Task: Create a due date automation trigger when advanced on, on the monday after a card is due add fields without custom field "Resume" set to a date less than 1 working days from now at 11:00 AM.
Action: Mouse moved to (1058, 87)
Screenshot: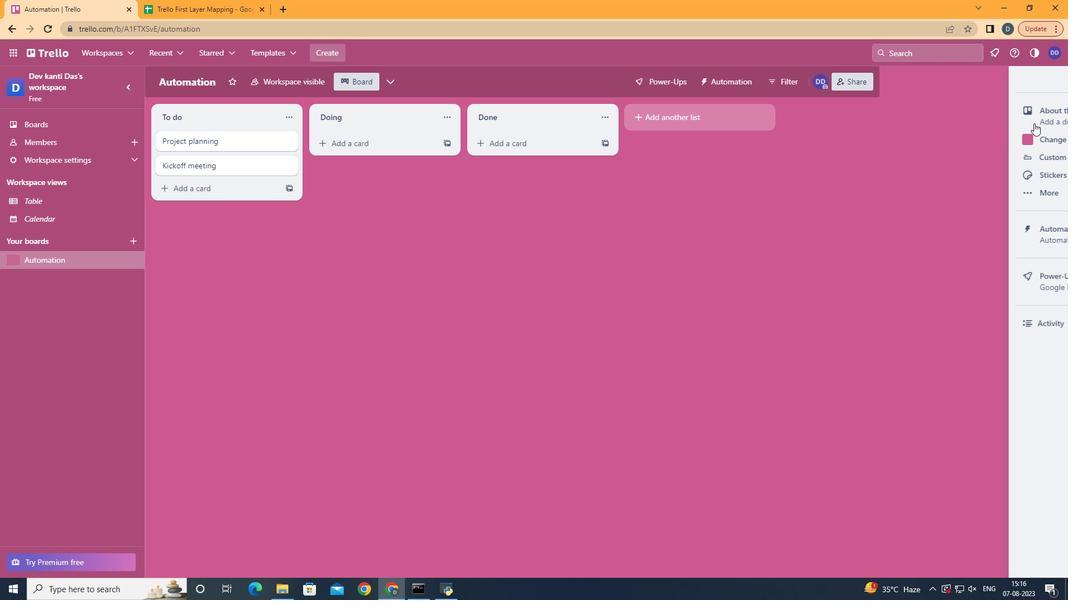 
Action: Mouse pressed left at (1058, 87)
Screenshot: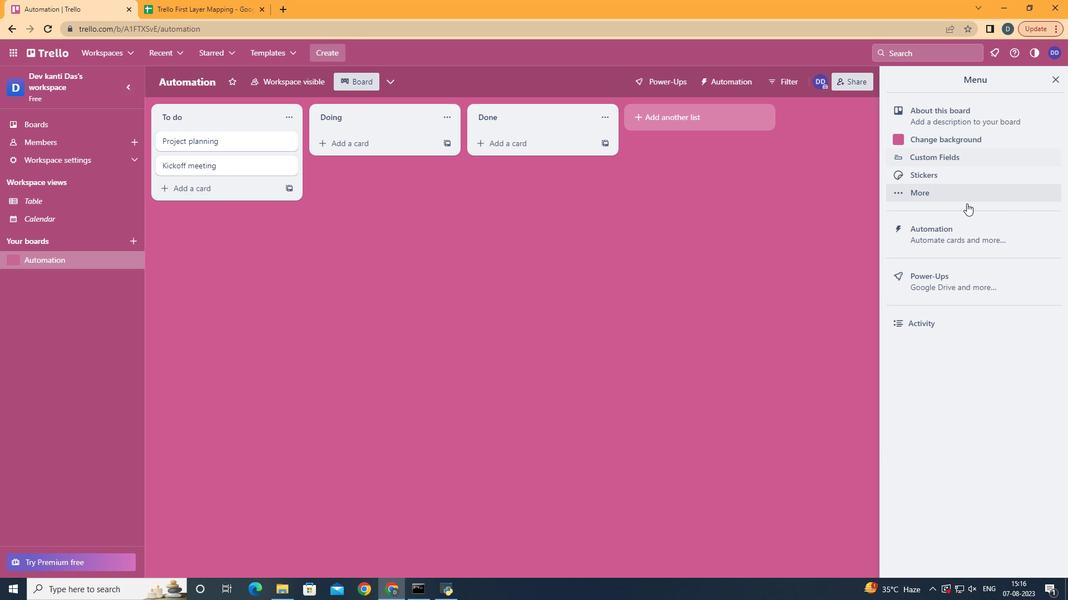 
Action: Mouse moved to (948, 232)
Screenshot: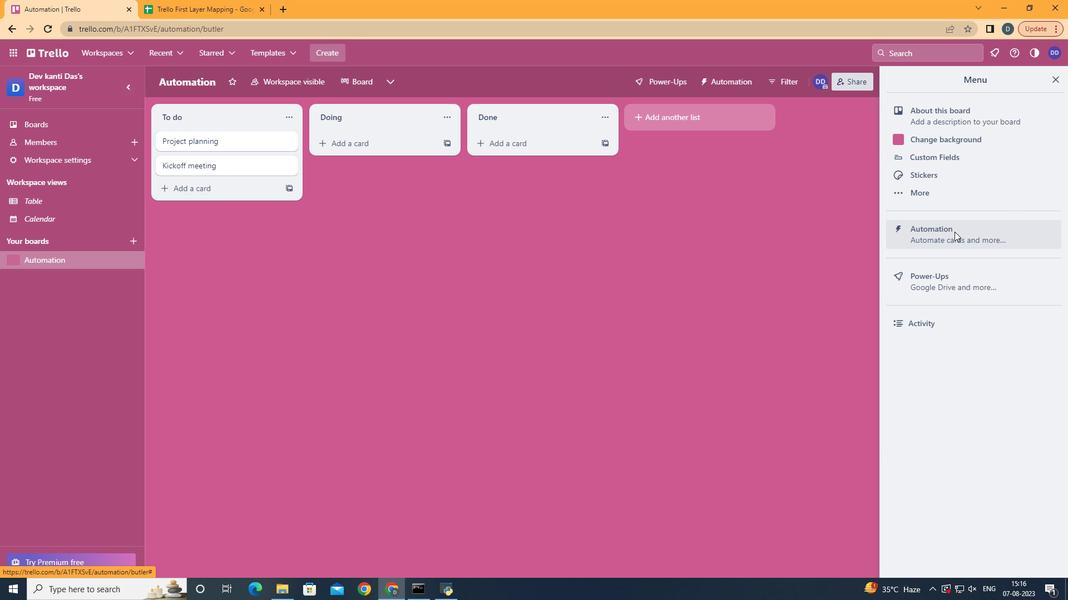 
Action: Mouse pressed left at (948, 232)
Screenshot: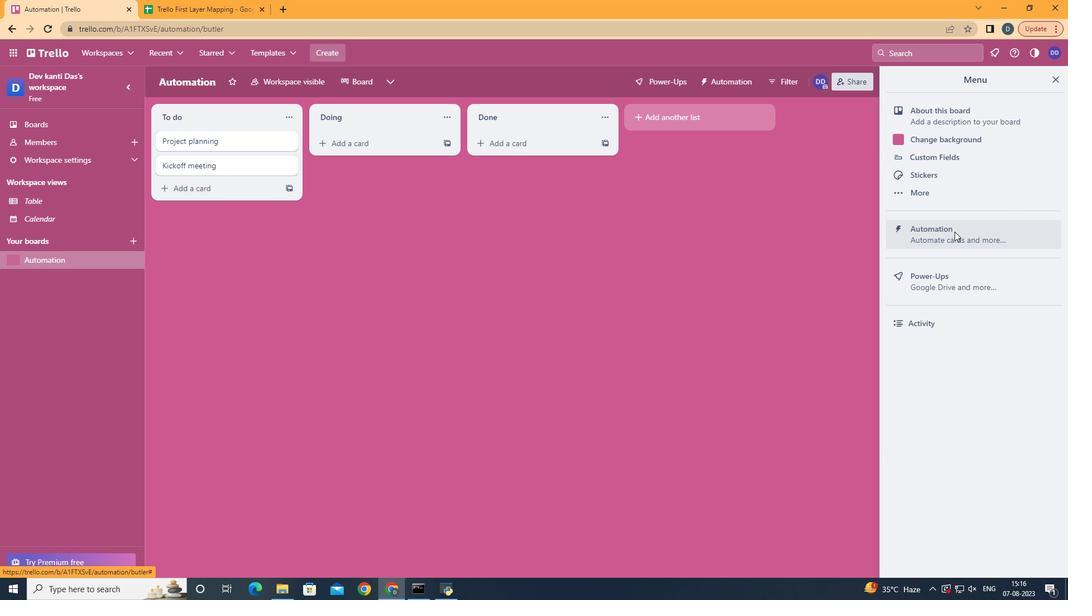 
Action: Mouse moved to (223, 221)
Screenshot: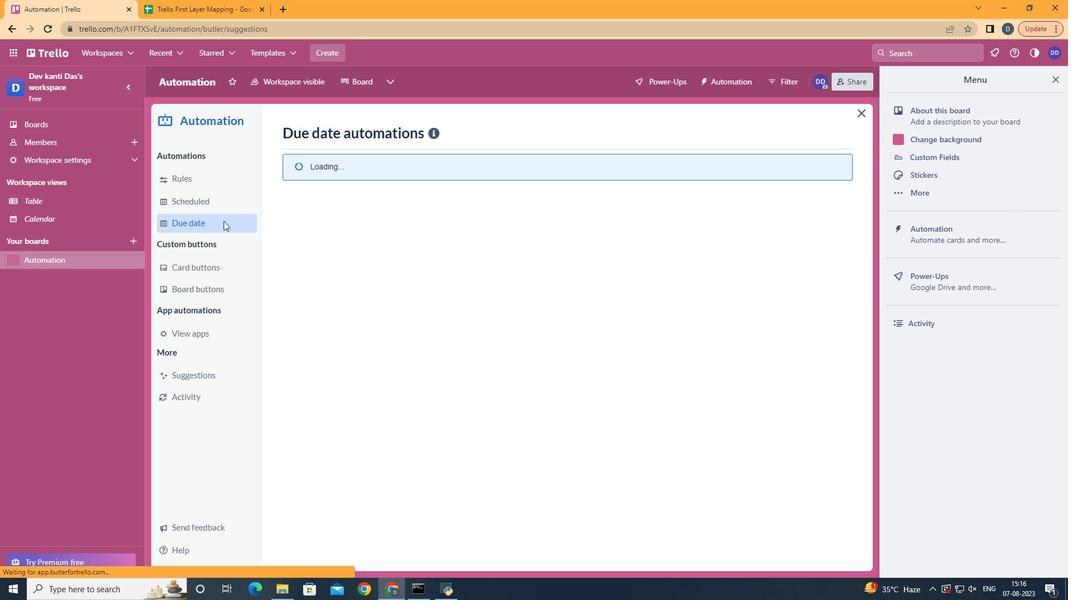 
Action: Mouse pressed left at (223, 221)
Screenshot: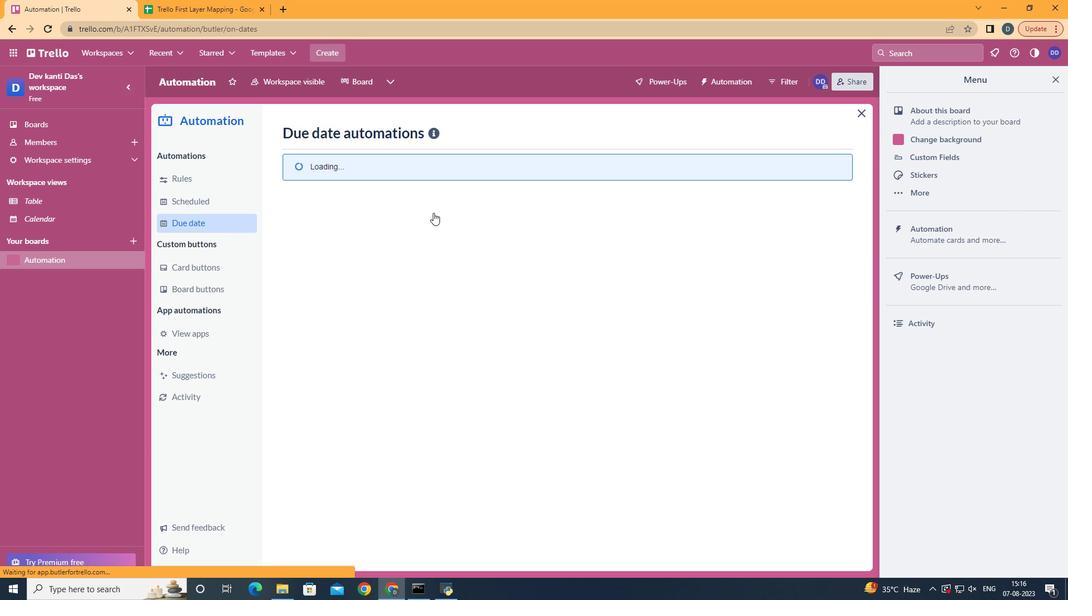 
Action: Mouse moved to (780, 135)
Screenshot: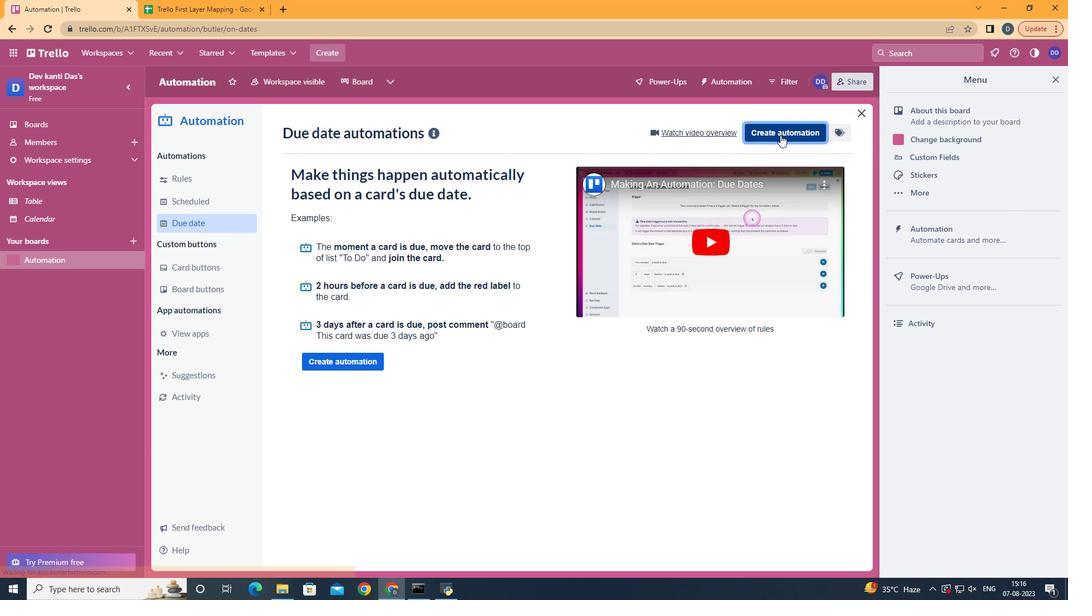 
Action: Mouse pressed left at (780, 135)
Screenshot: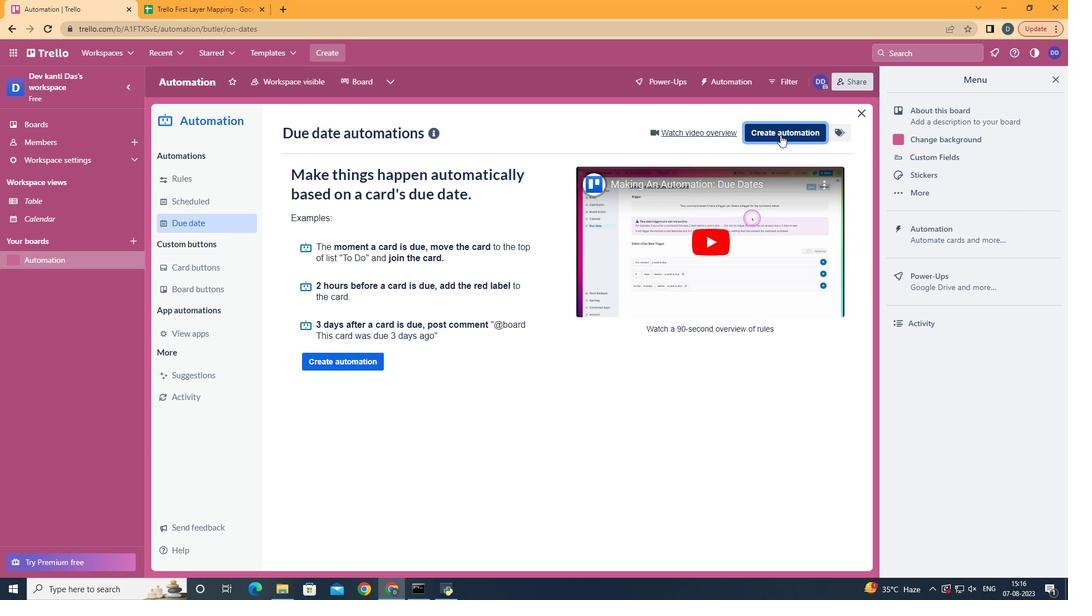 
Action: Mouse moved to (563, 237)
Screenshot: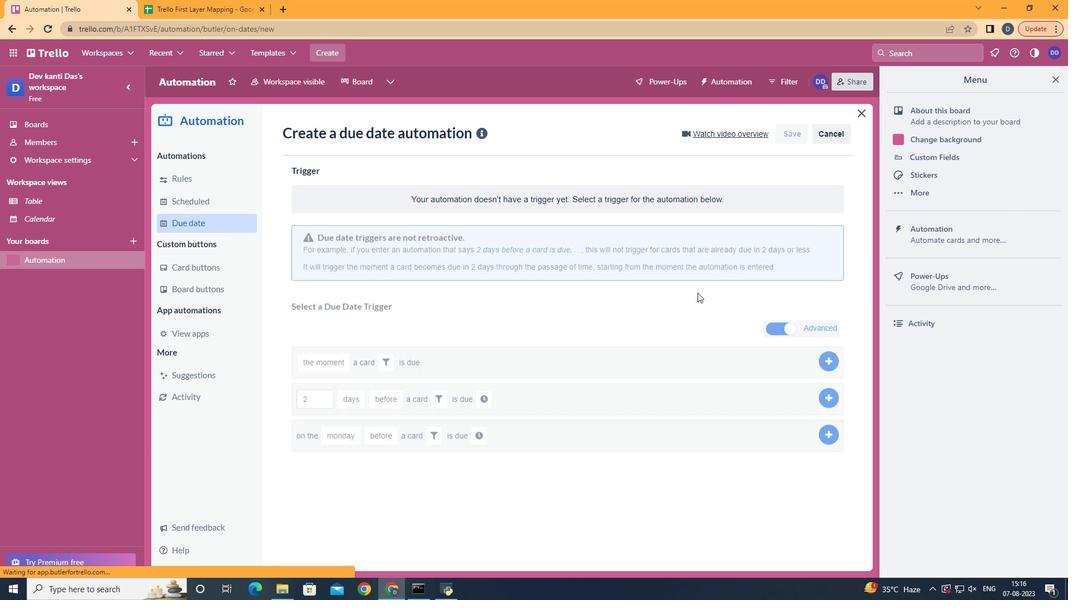 
Action: Mouse pressed left at (563, 237)
Screenshot: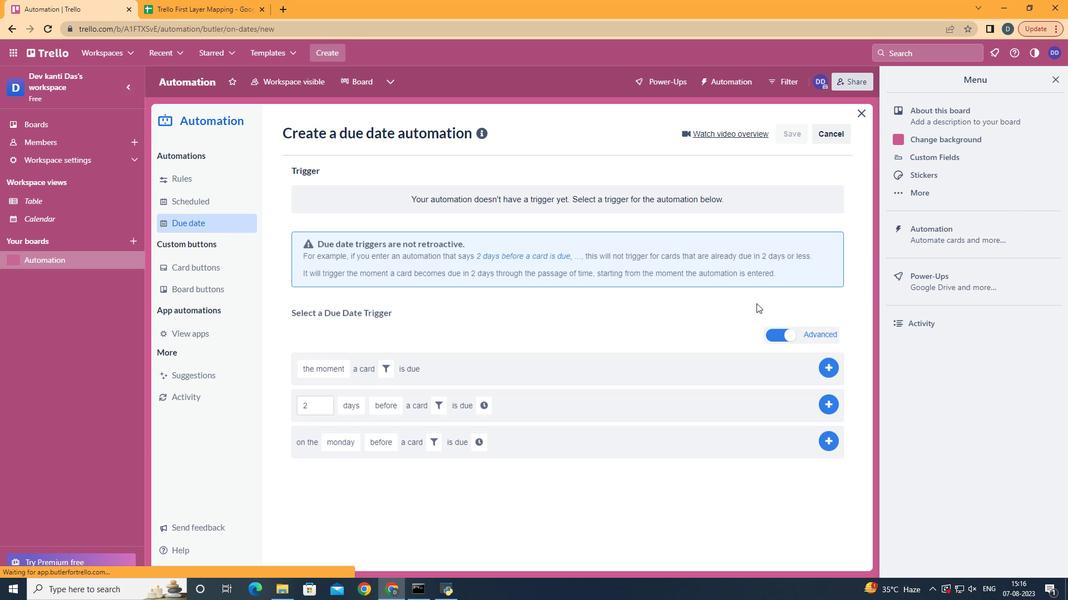 
Action: Mouse moved to (356, 287)
Screenshot: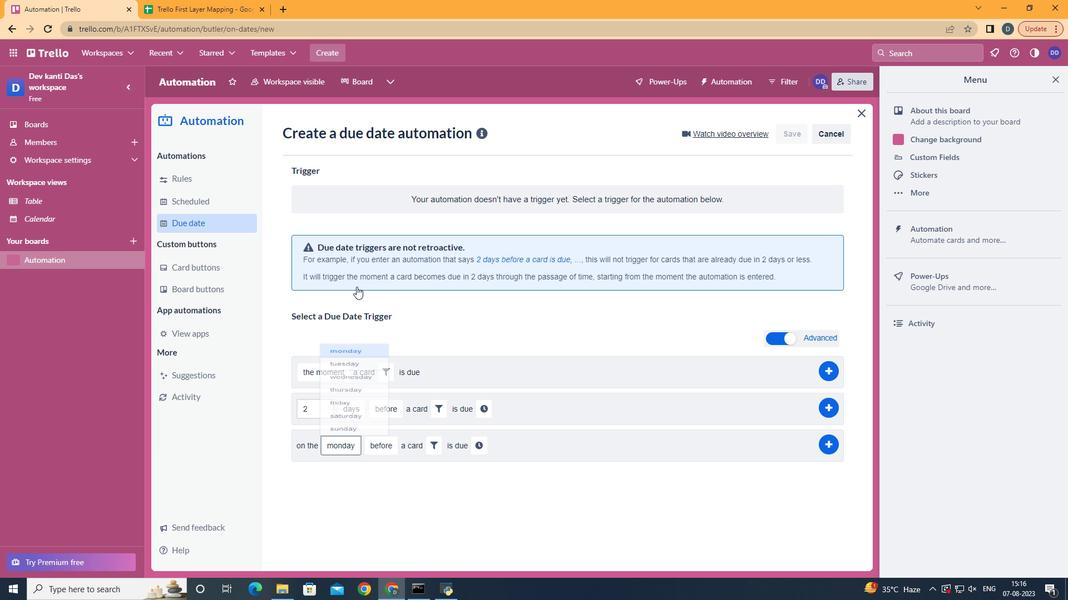 
Action: Mouse pressed left at (356, 287)
Screenshot: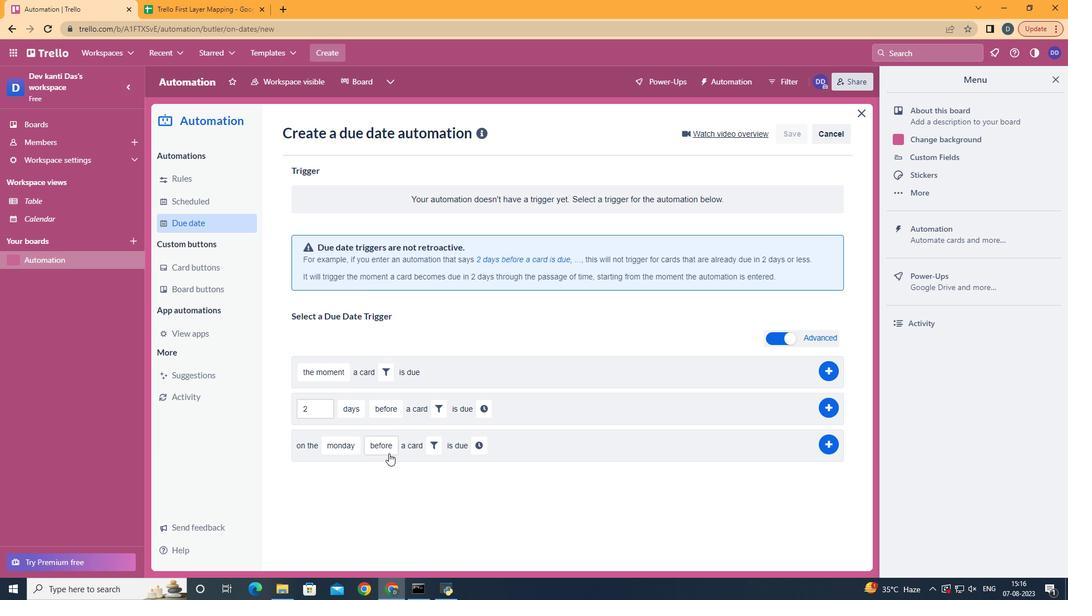 
Action: Mouse moved to (391, 489)
Screenshot: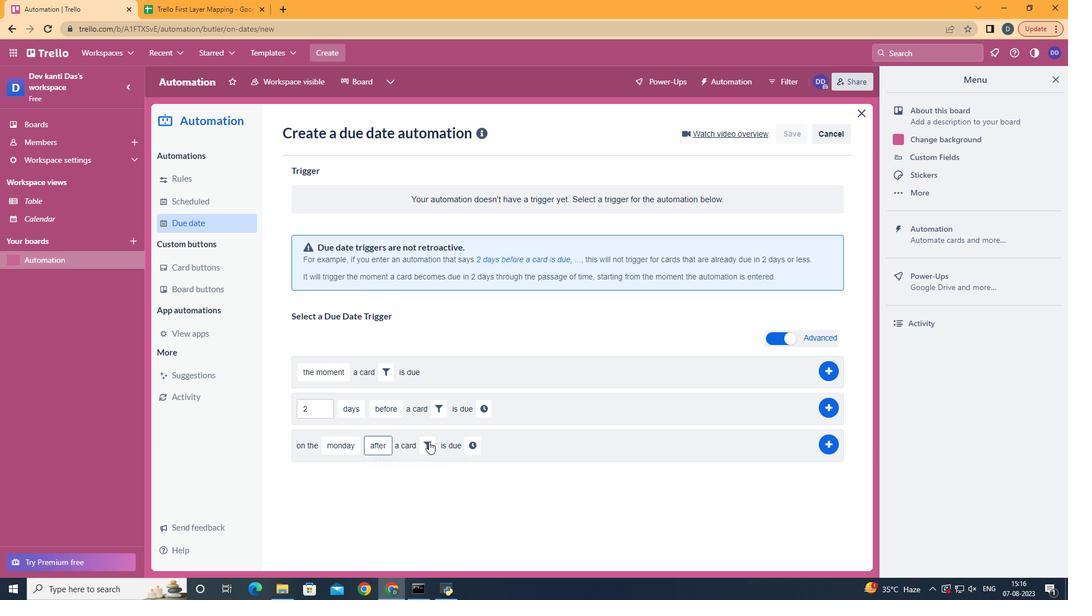 
Action: Mouse pressed left at (391, 489)
Screenshot: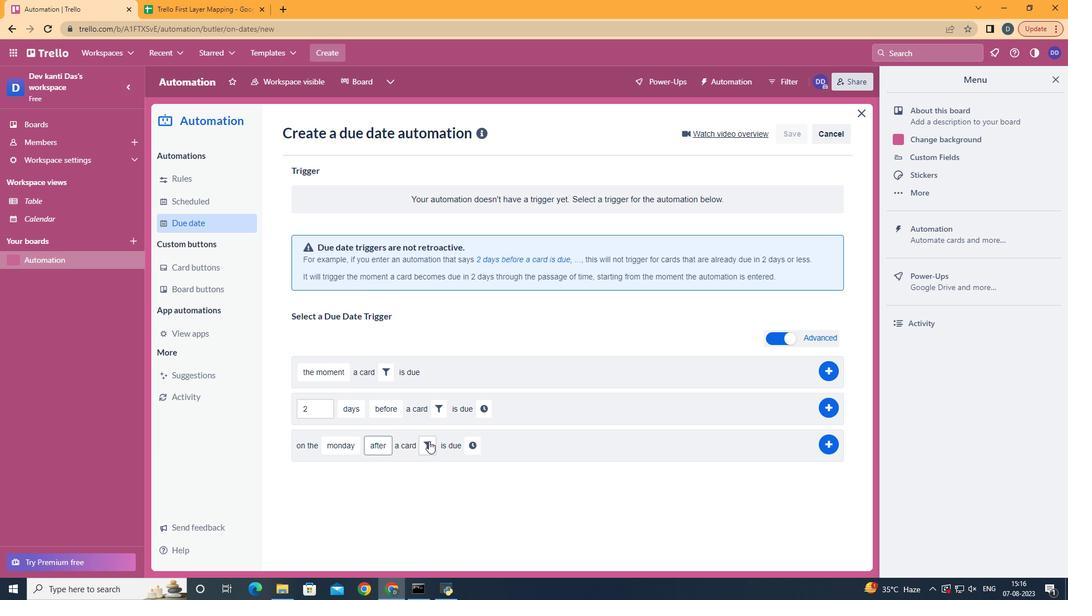 
Action: Mouse moved to (429, 441)
Screenshot: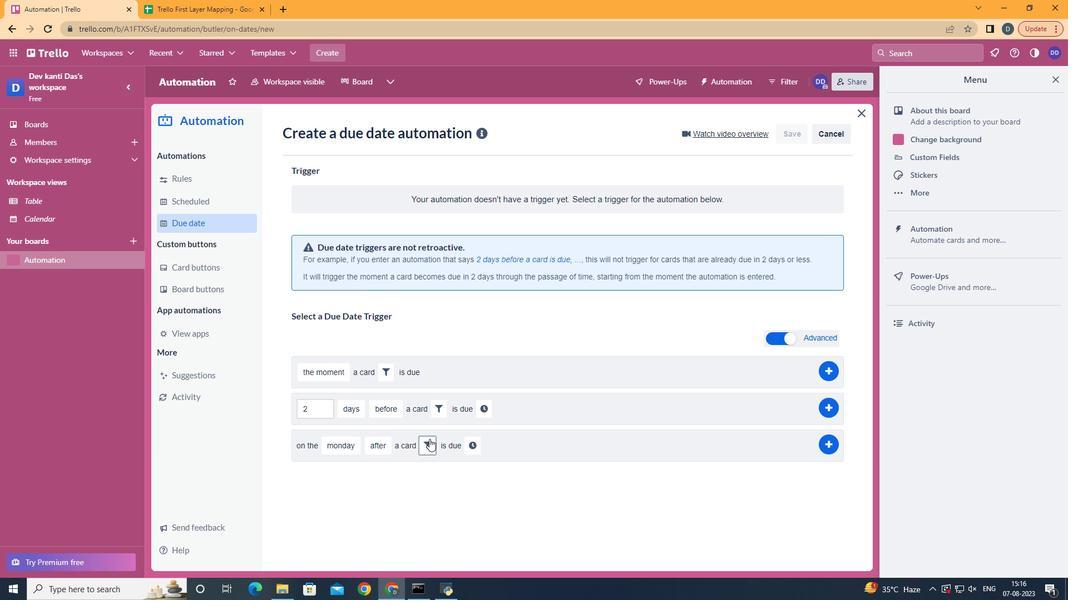 
Action: Mouse pressed left at (429, 441)
Screenshot: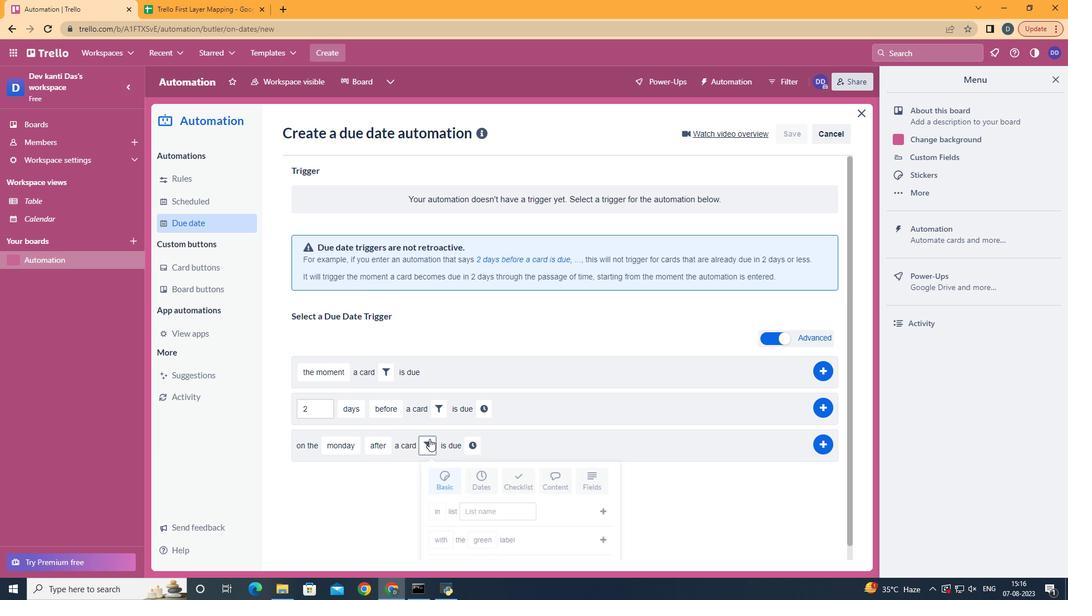 
Action: Mouse moved to (597, 476)
Screenshot: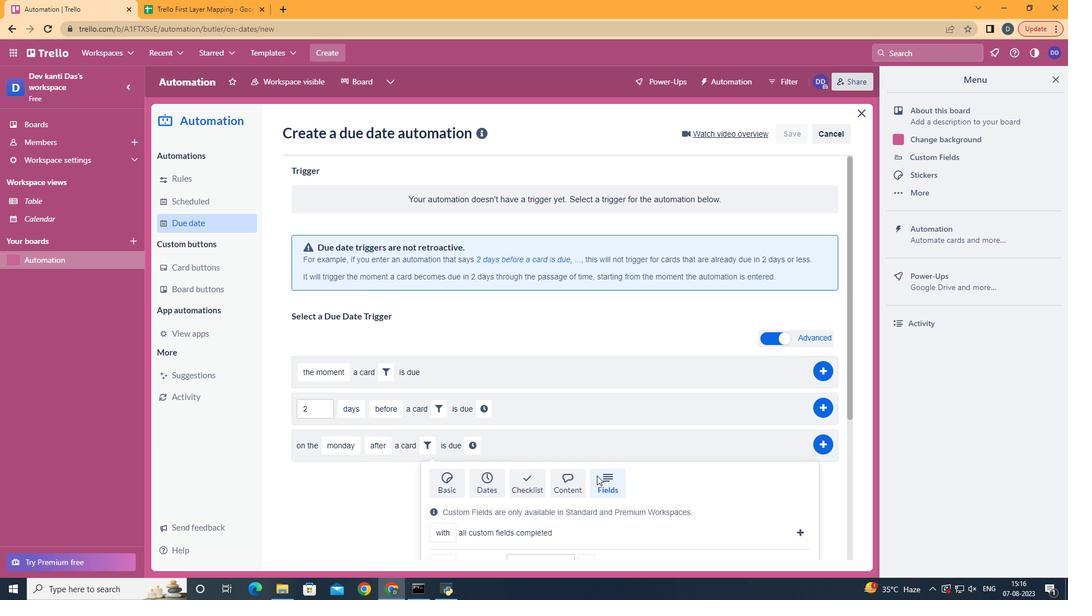 
Action: Mouse pressed left at (597, 476)
Screenshot: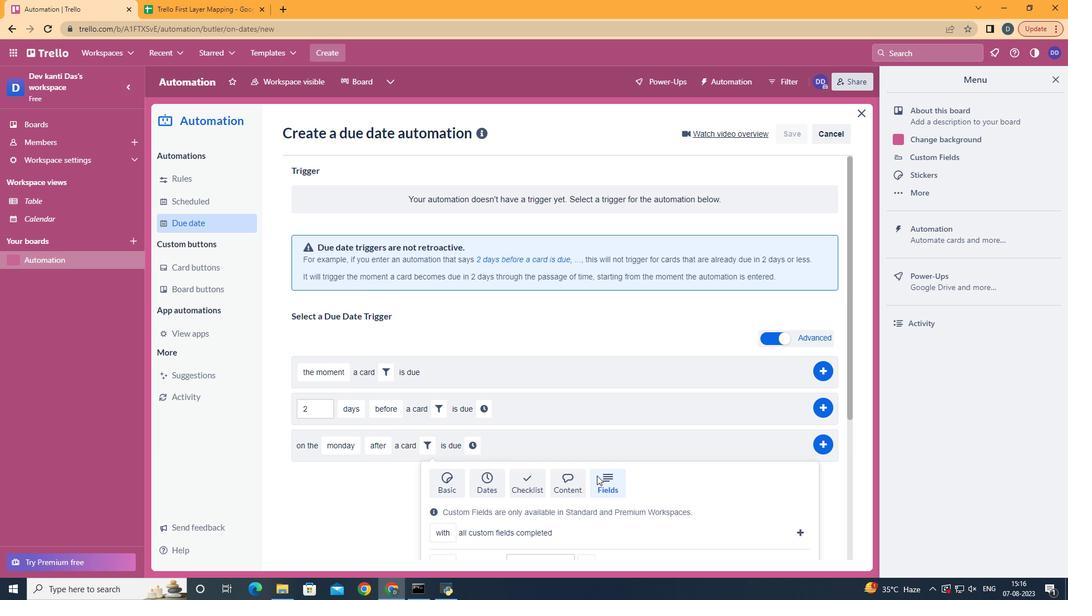 
Action: Mouse scrolled (597, 475) with delta (0, 0)
Screenshot: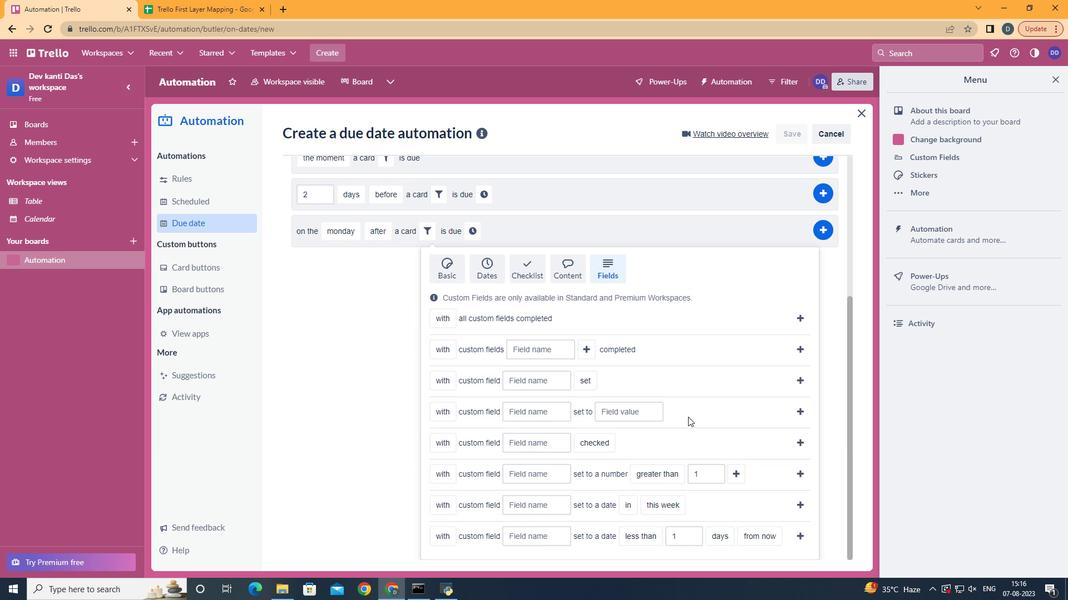 
Action: Mouse scrolled (597, 475) with delta (0, 0)
Screenshot: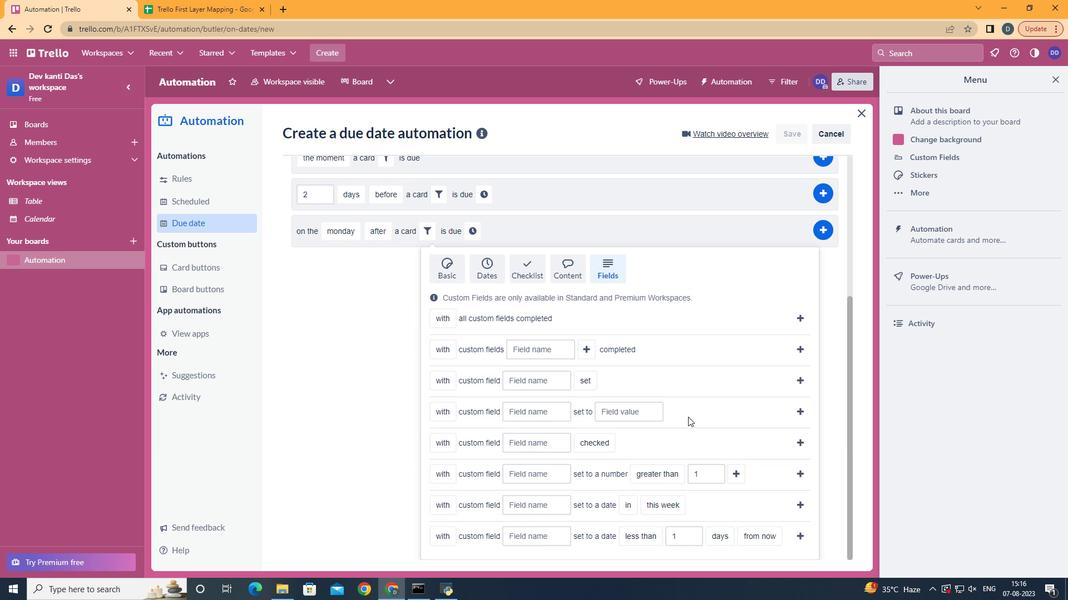 
Action: Mouse scrolled (597, 475) with delta (0, 0)
Screenshot: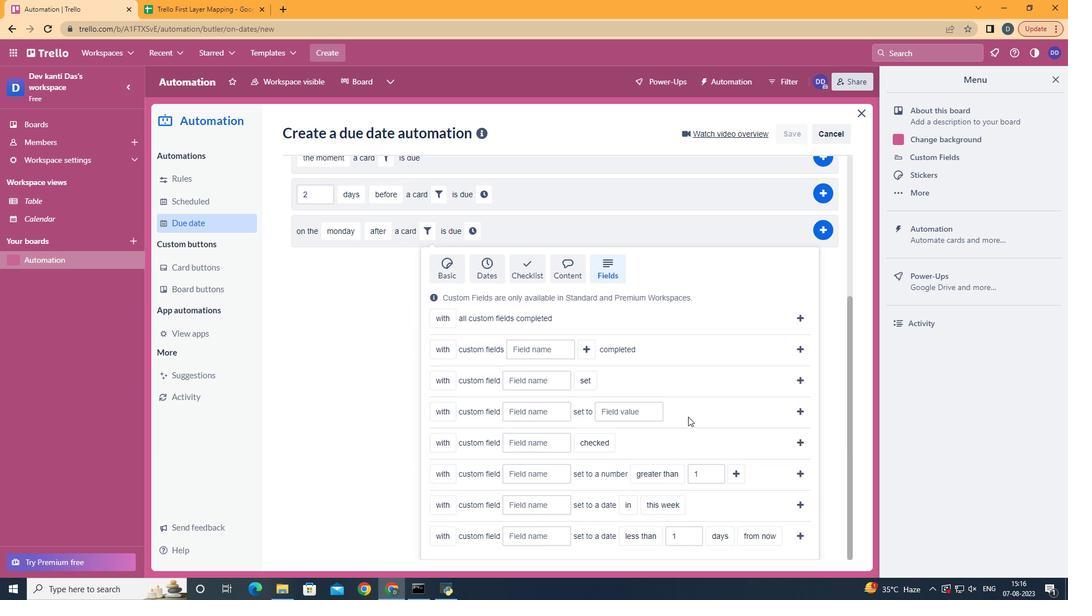 
Action: Mouse scrolled (597, 475) with delta (0, 0)
Screenshot: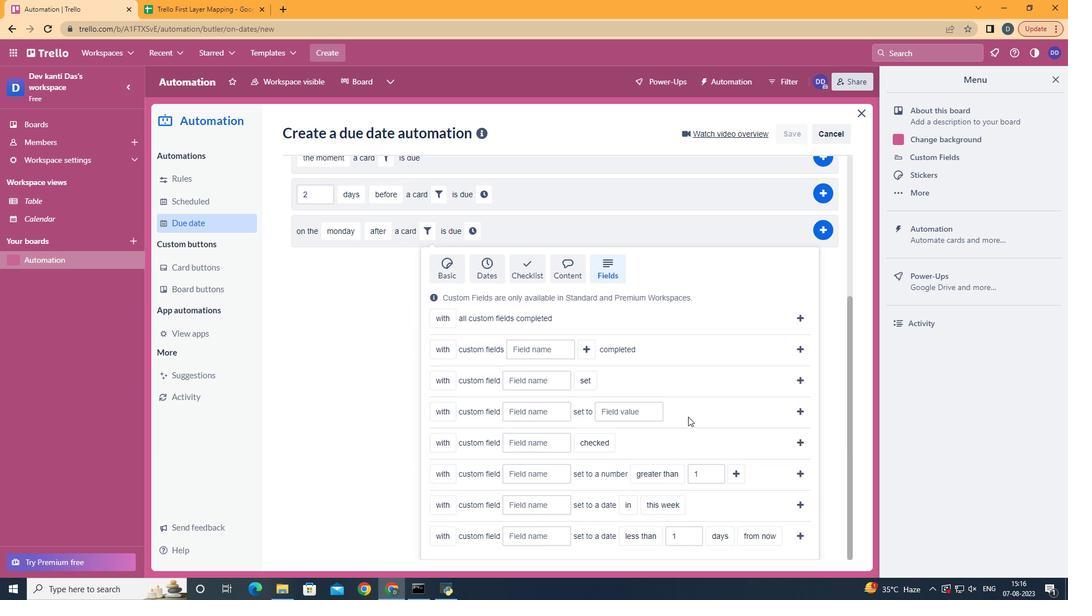 
Action: Mouse scrolled (597, 475) with delta (0, 0)
Screenshot: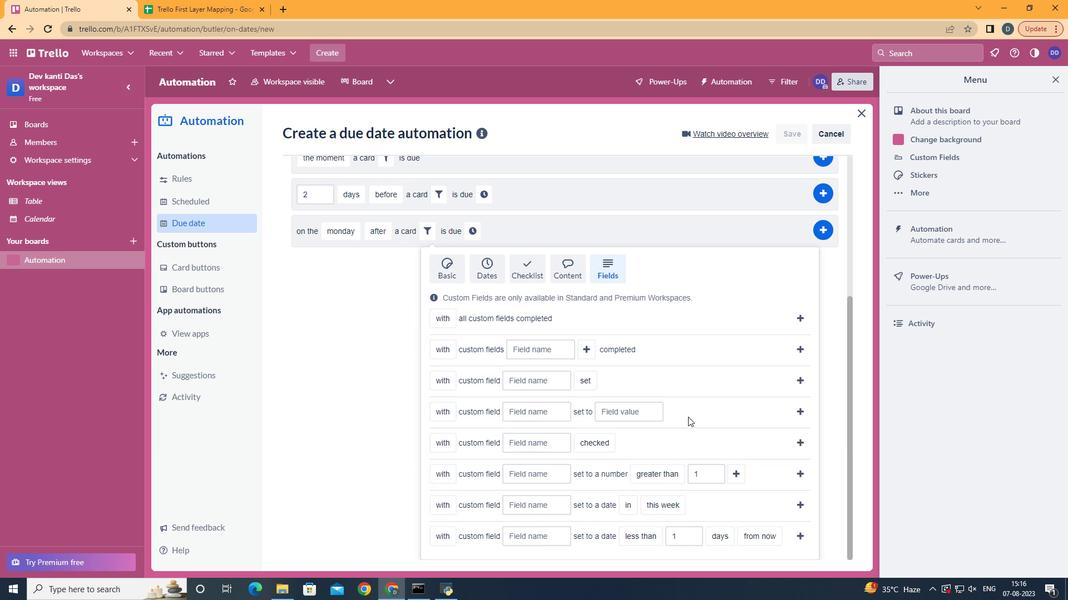 
Action: Mouse moved to (455, 519)
Screenshot: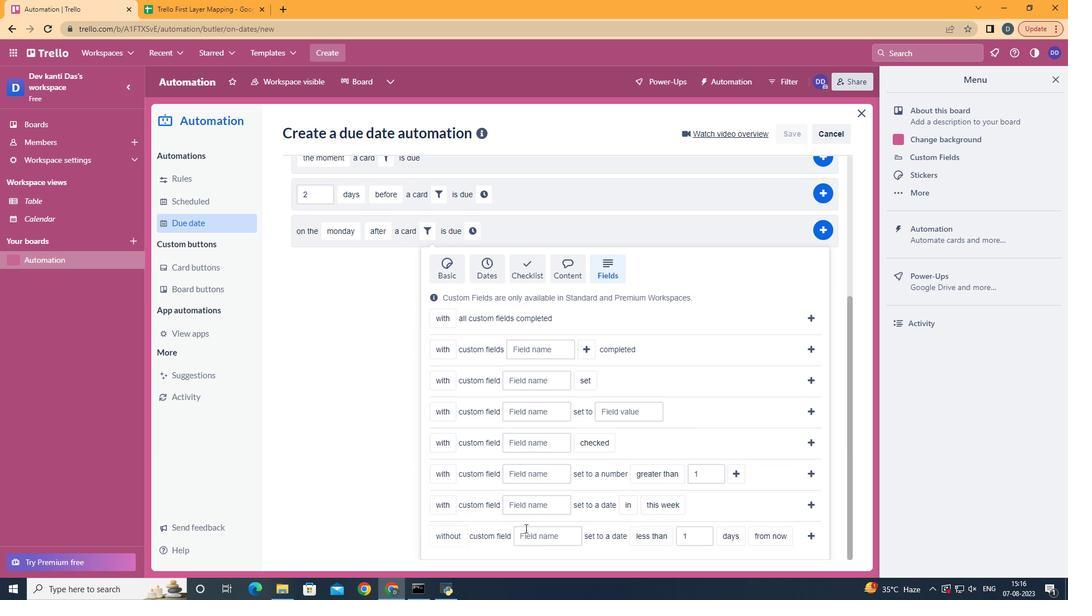 
Action: Mouse pressed left at (455, 519)
Screenshot: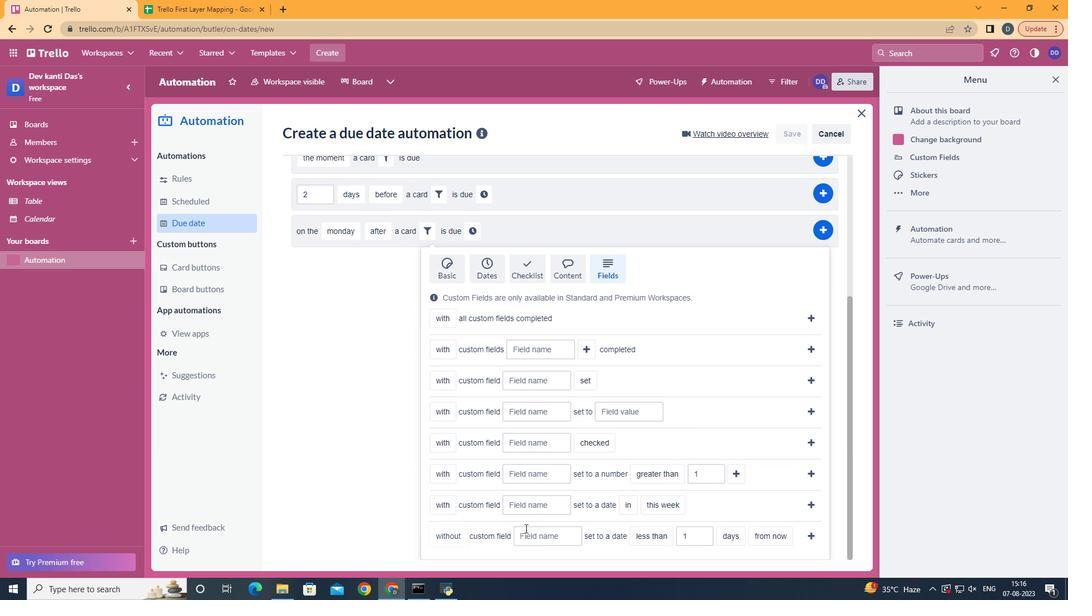 
Action: Mouse moved to (527, 530)
Screenshot: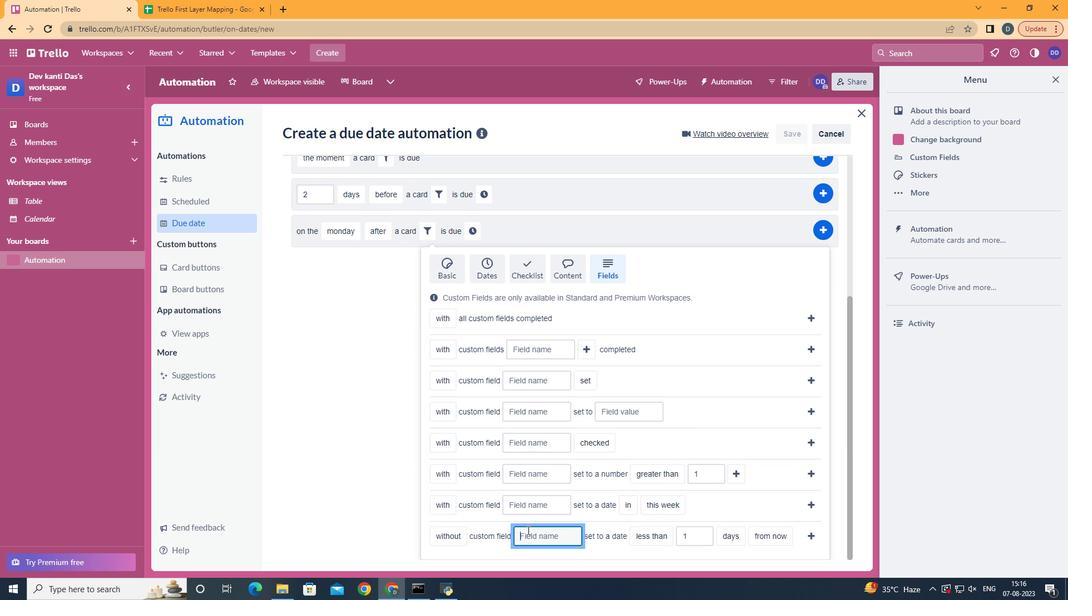 
Action: Mouse pressed left at (527, 530)
Screenshot: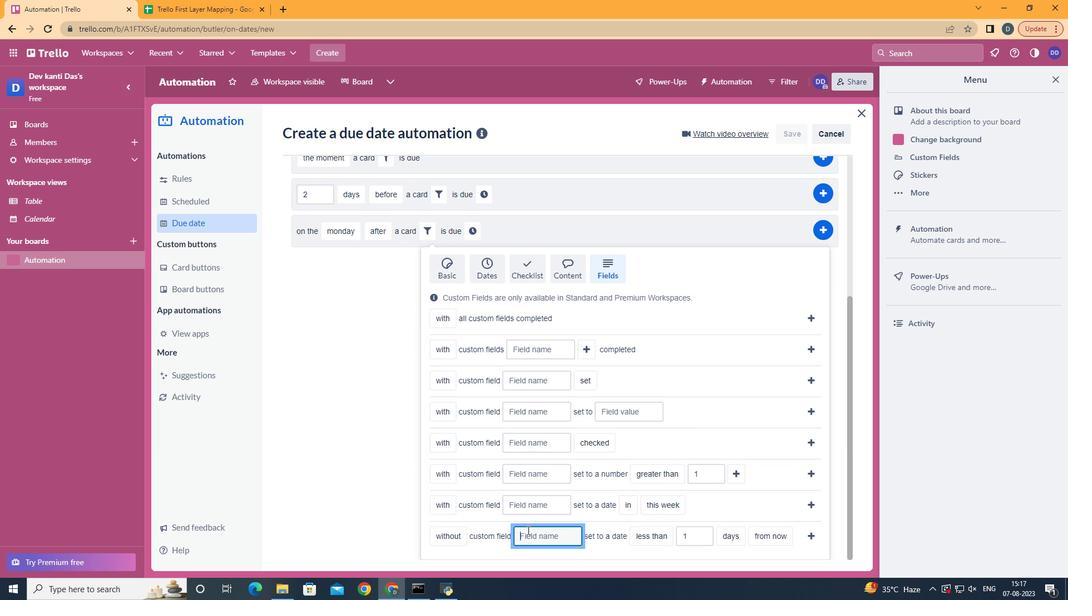 
Action: Mouse moved to (527, 530)
Screenshot: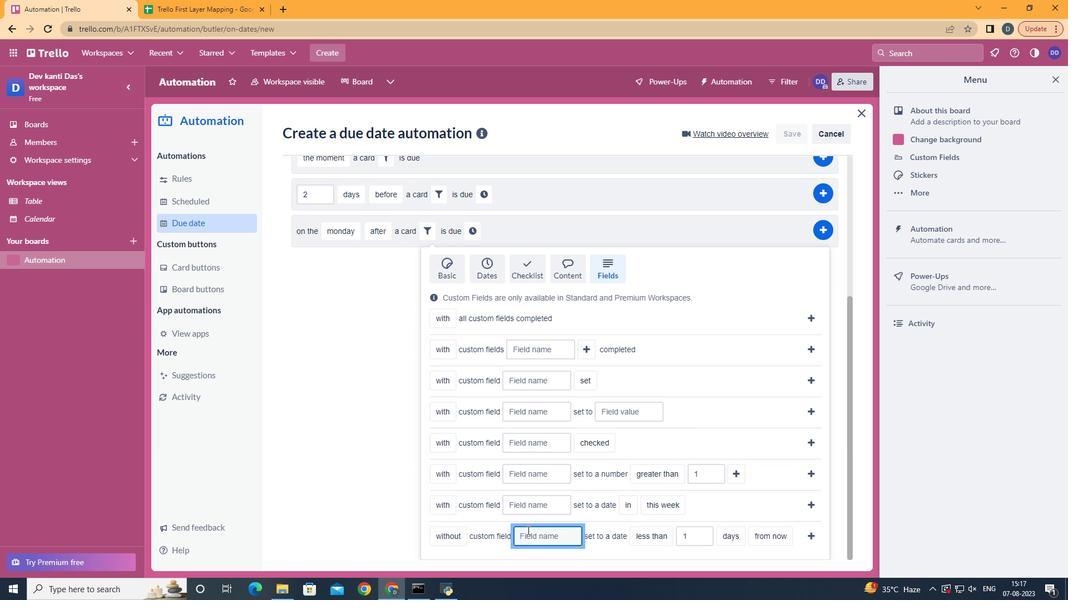
Action: Key pressed <Key.shift>Resume
Screenshot: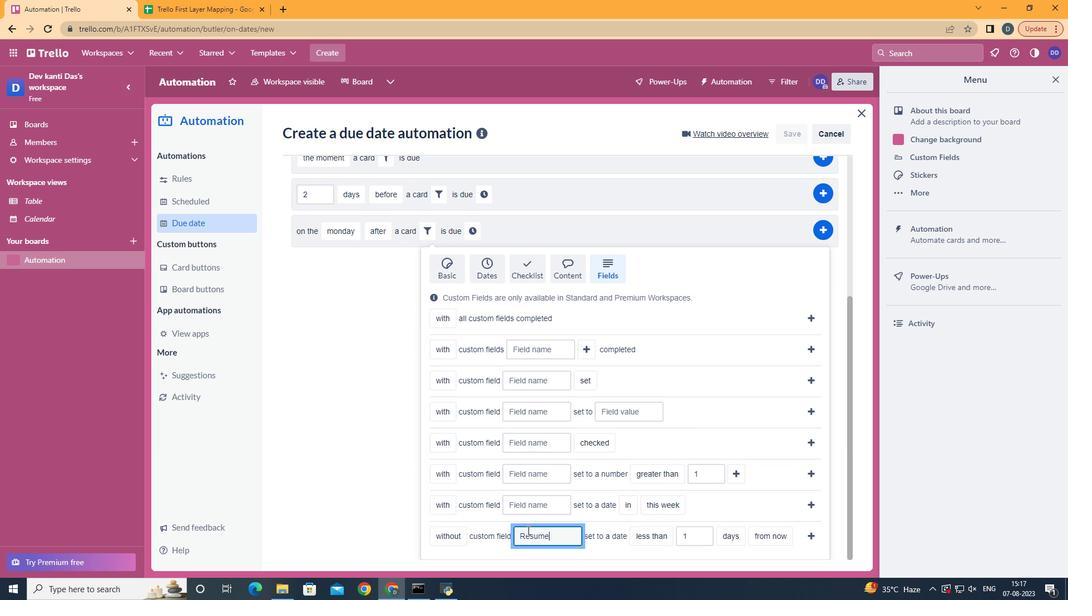 
Action: Mouse moved to (668, 454)
Screenshot: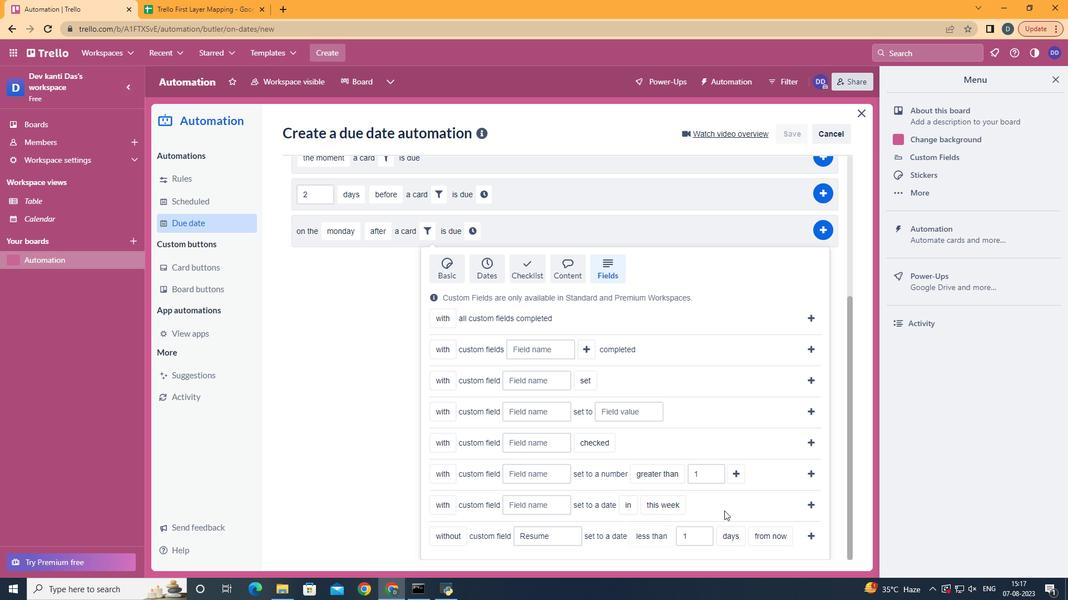 
Action: Mouse pressed left at (668, 454)
Screenshot: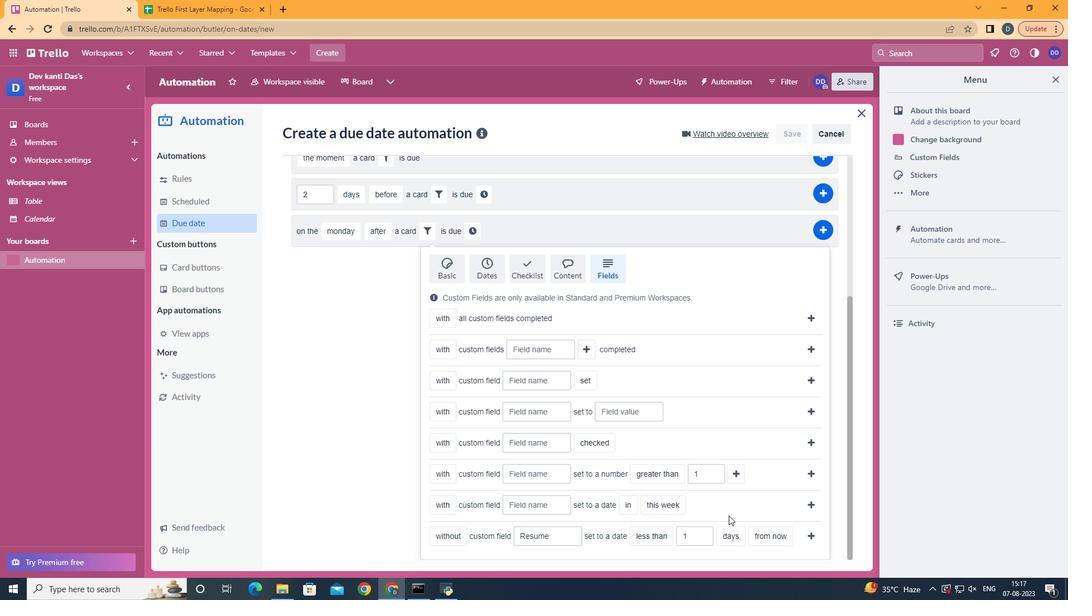 
Action: Mouse moved to (735, 513)
Screenshot: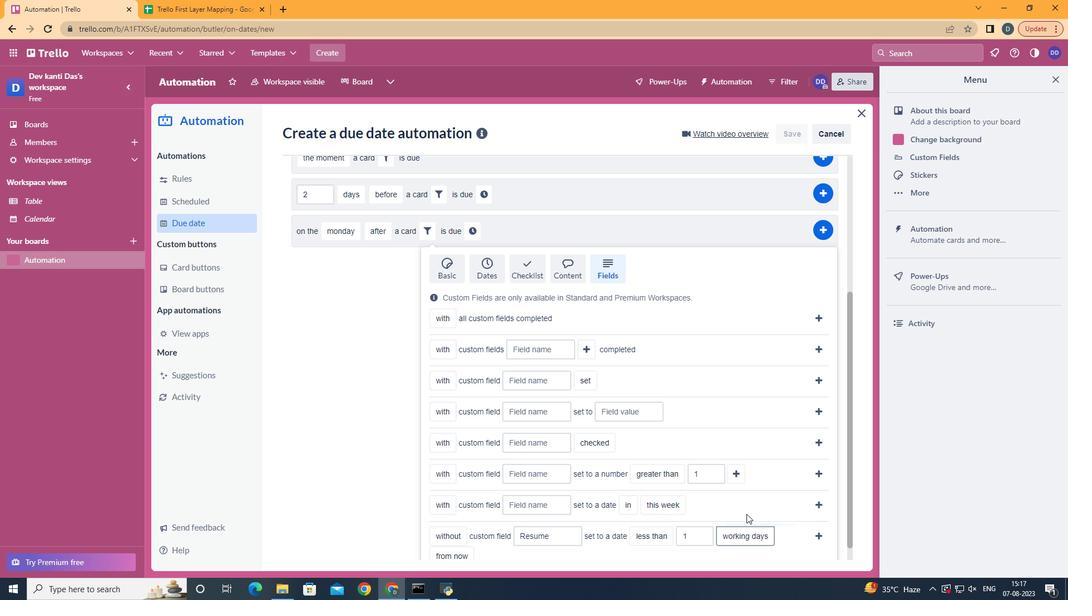 
Action: Mouse pressed left at (735, 513)
Screenshot: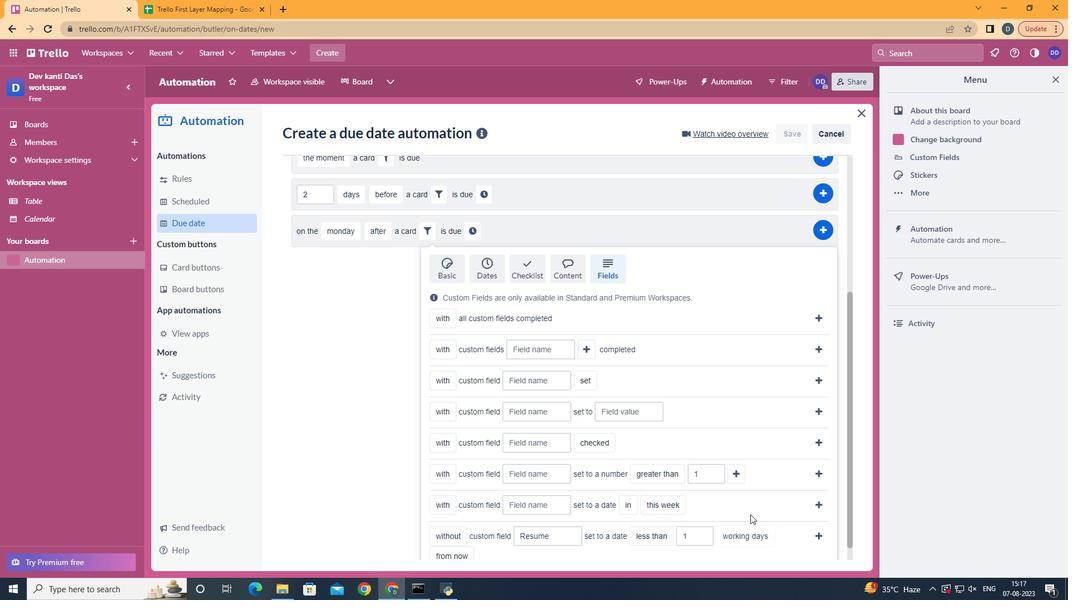 
Action: Mouse moved to (468, 508)
Screenshot: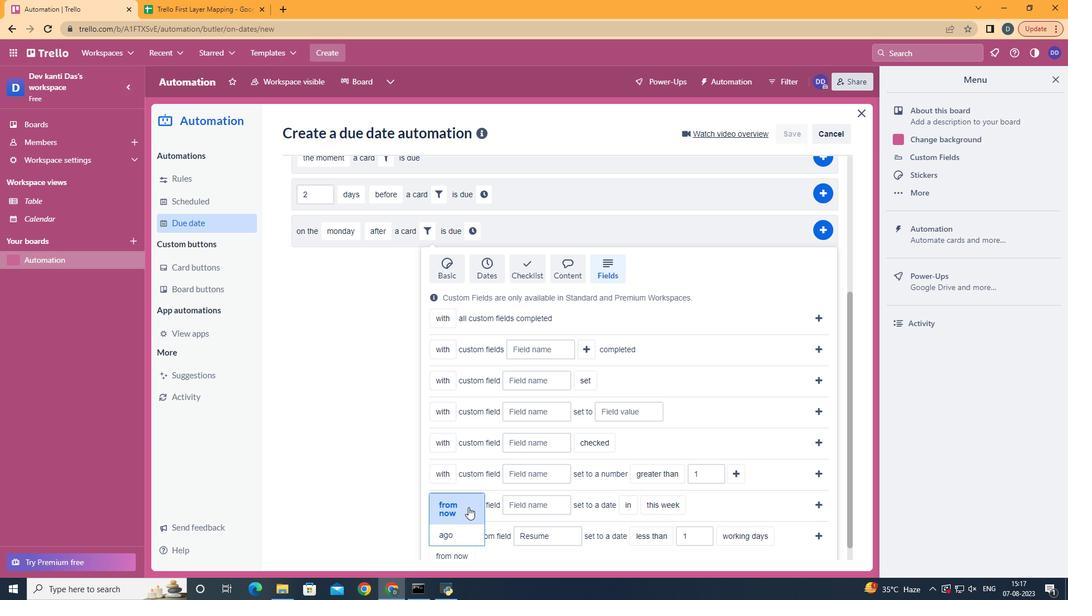 
Action: Mouse pressed left at (468, 508)
Screenshot: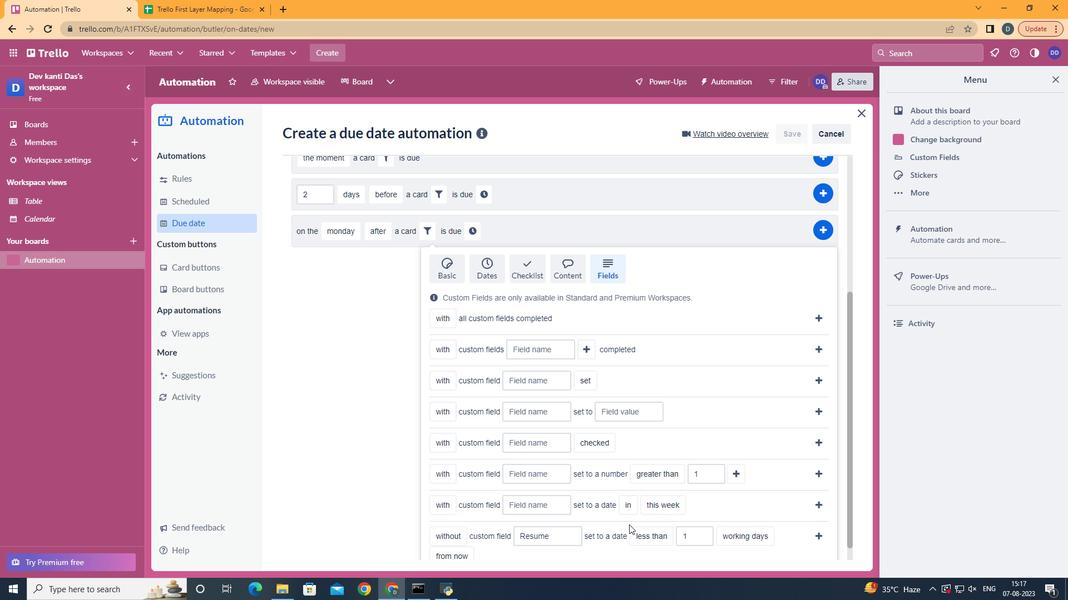 
Action: Mouse moved to (679, 523)
Screenshot: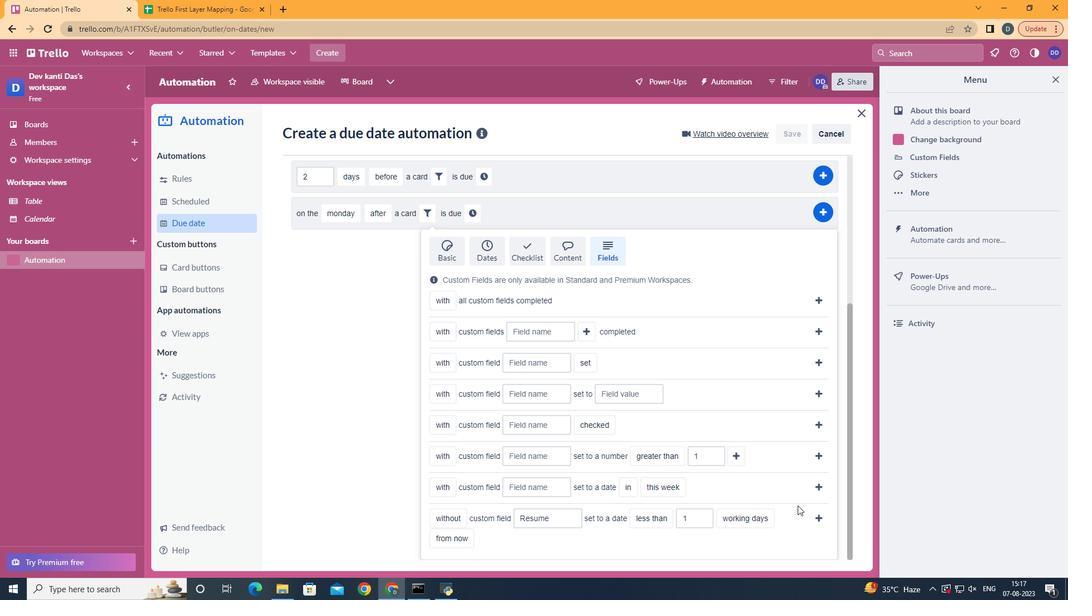 
Action: Mouse scrolled (679, 523) with delta (0, 0)
Screenshot: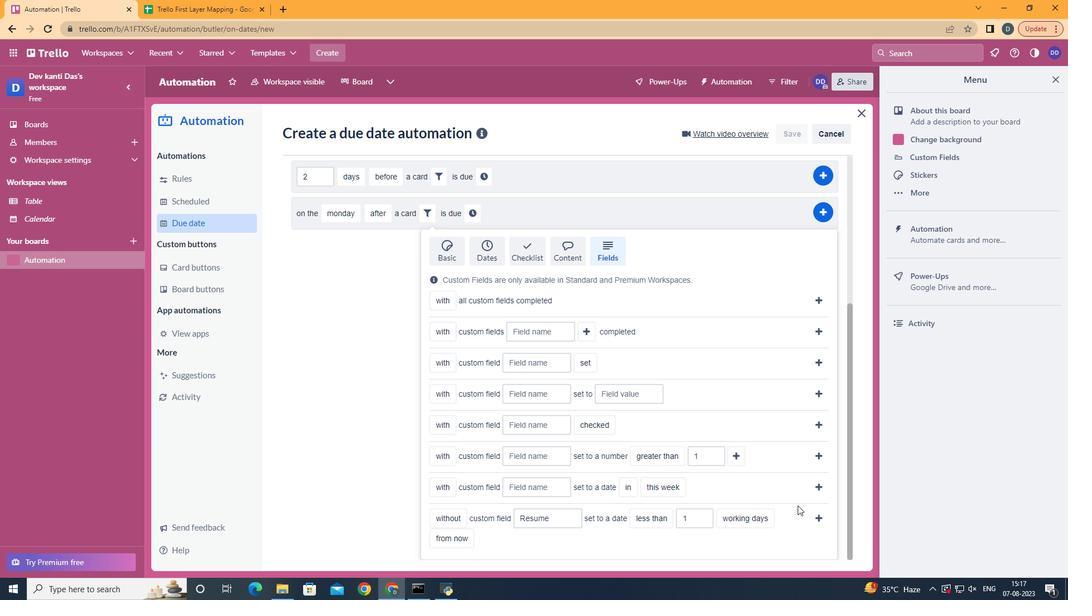 
Action: Mouse moved to (683, 521)
Screenshot: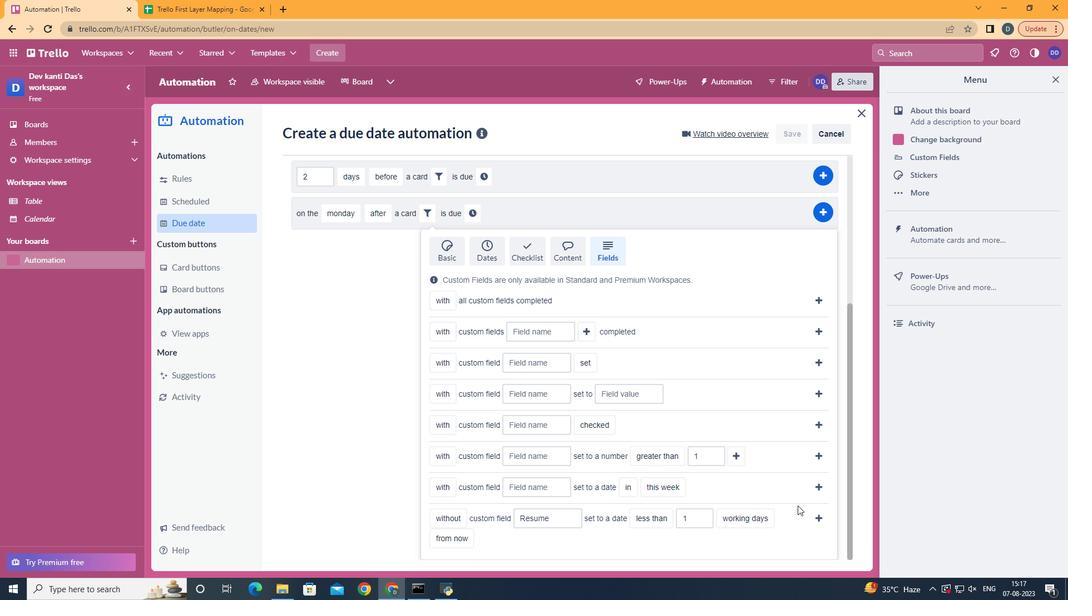 
Action: Mouse scrolled (683, 521) with delta (0, 0)
Screenshot: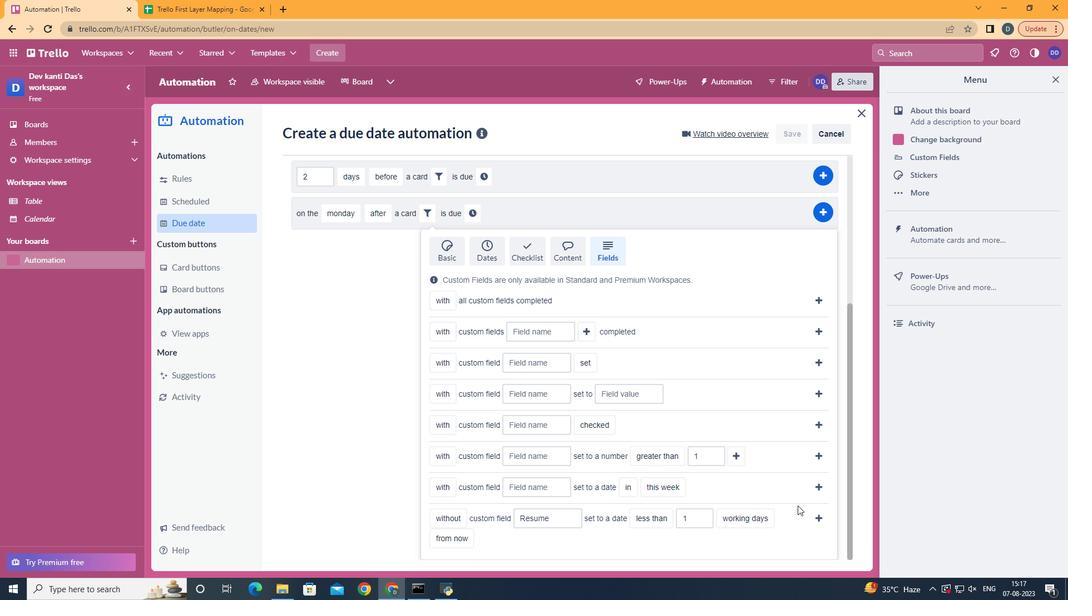 
Action: Mouse moved to (697, 518)
Screenshot: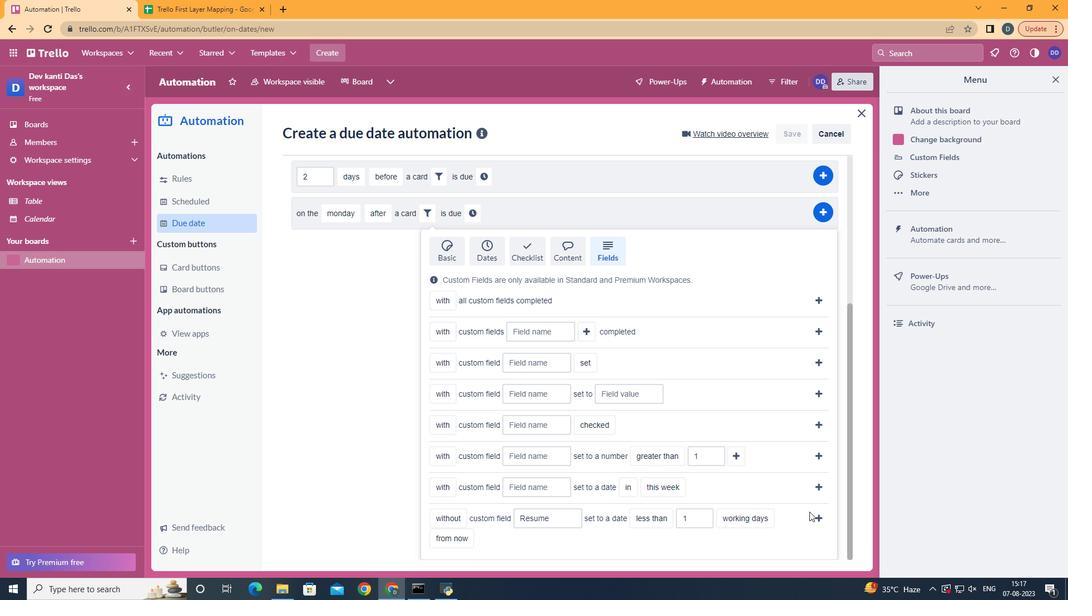 
Action: Mouse scrolled (697, 517) with delta (0, 0)
Screenshot: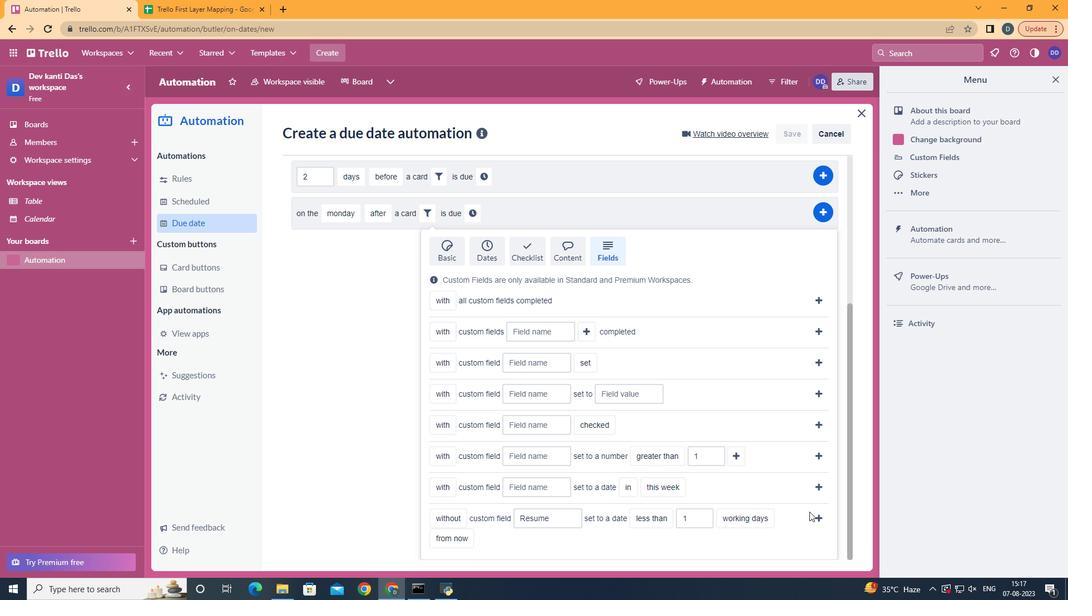 
Action: Mouse moved to (823, 518)
Screenshot: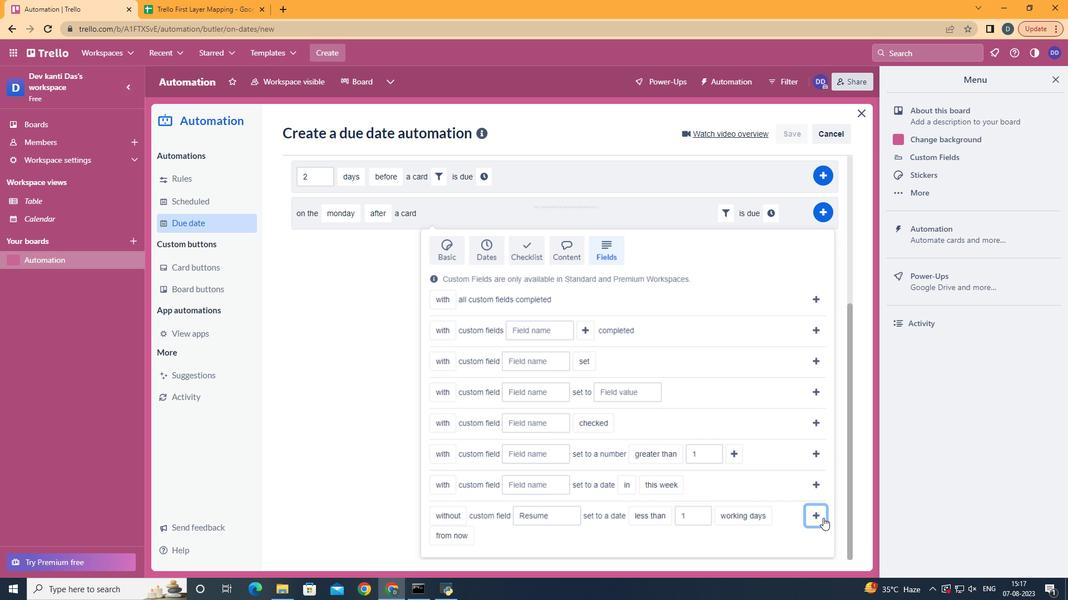 
Action: Mouse pressed left at (823, 518)
Screenshot: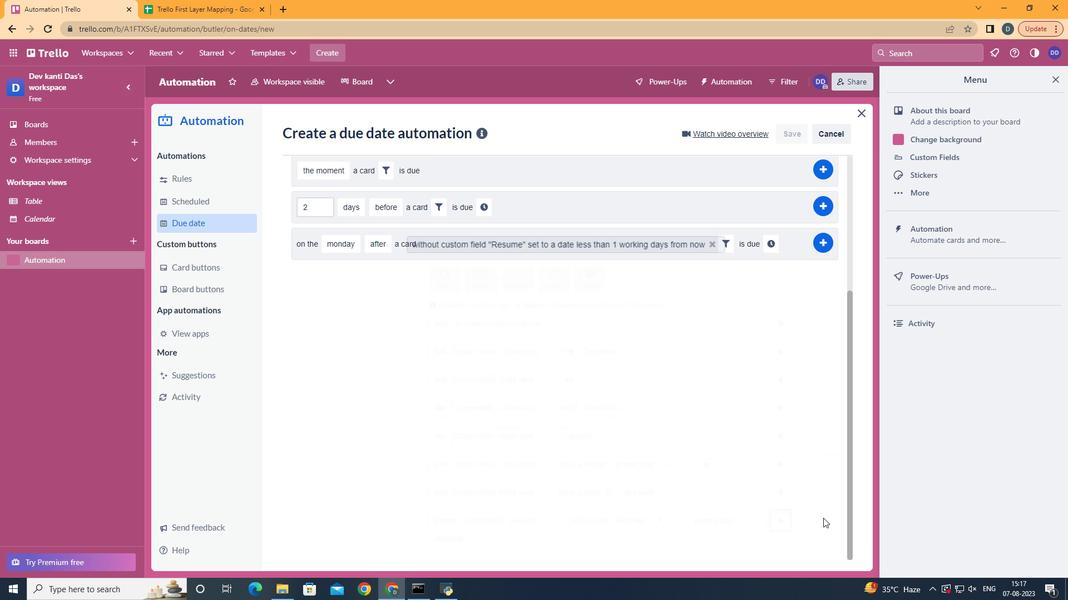 
Action: Mouse moved to (773, 449)
Screenshot: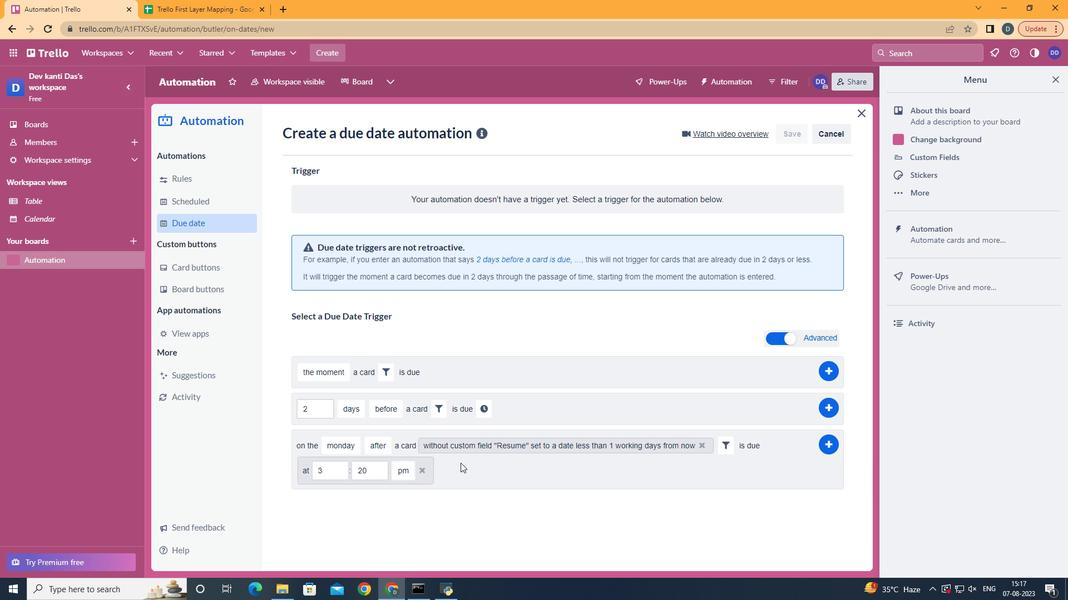 
Action: Mouse pressed left at (773, 449)
Screenshot: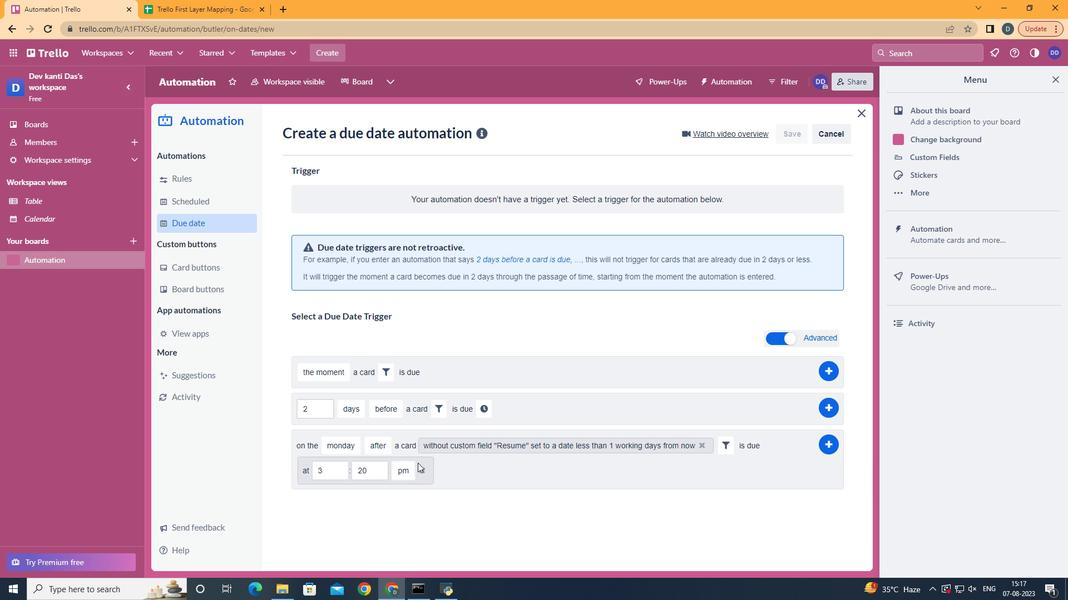 
Action: Mouse moved to (339, 466)
Screenshot: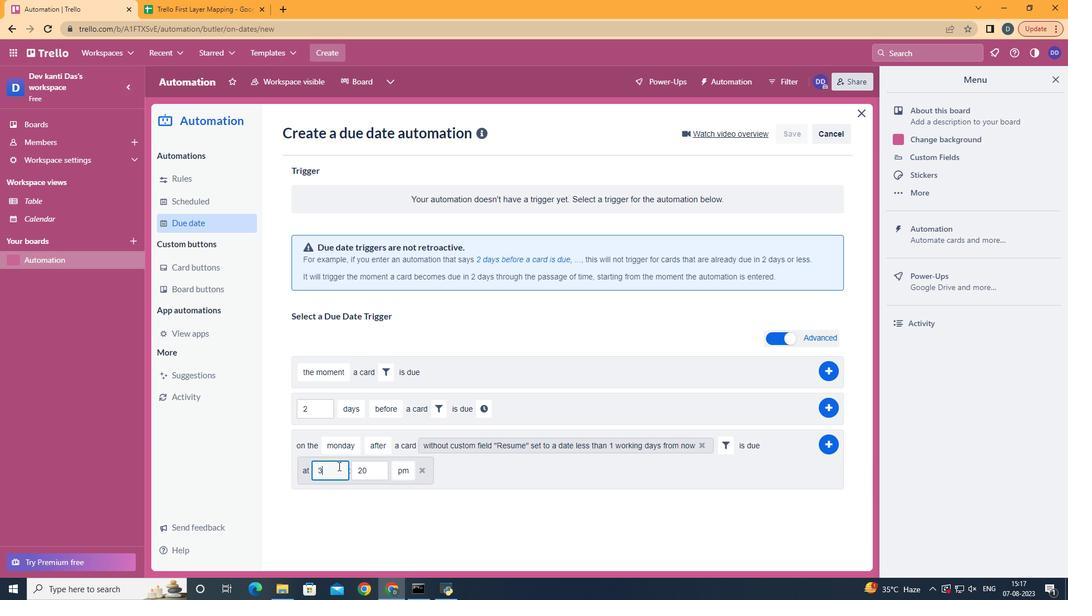 
Action: Mouse pressed left at (339, 466)
Screenshot: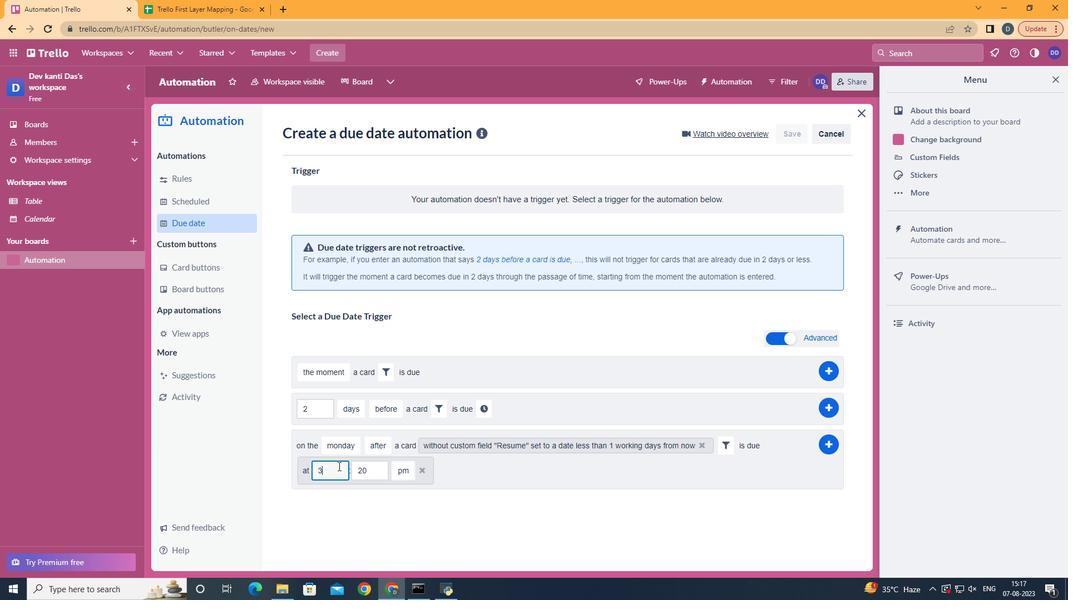 
Action: Mouse moved to (338, 466)
Screenshot: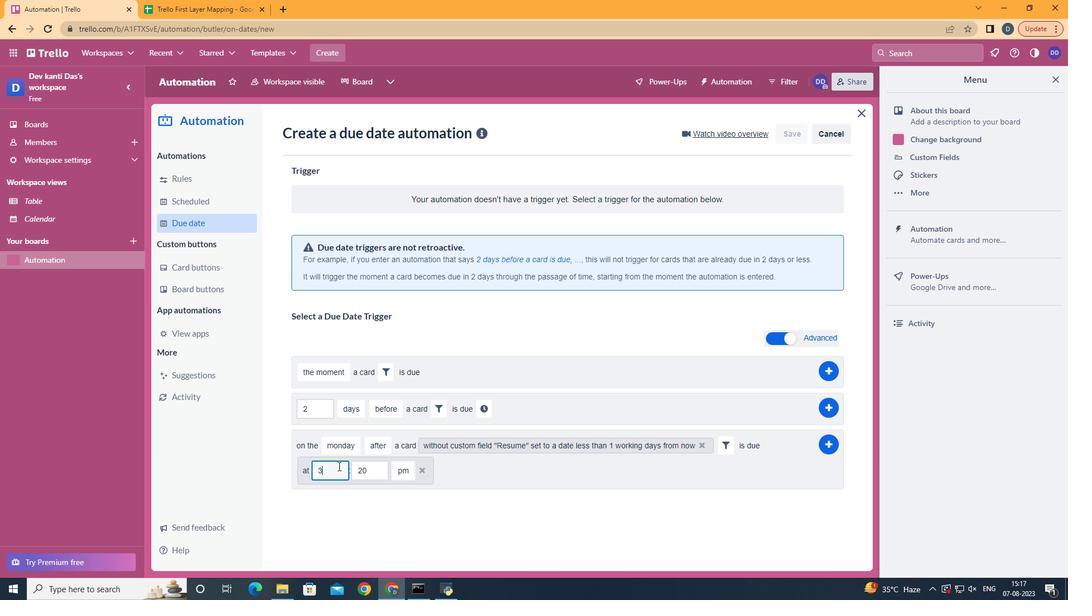 
Action: Key pressed <Key.backspace>11
Screenshot: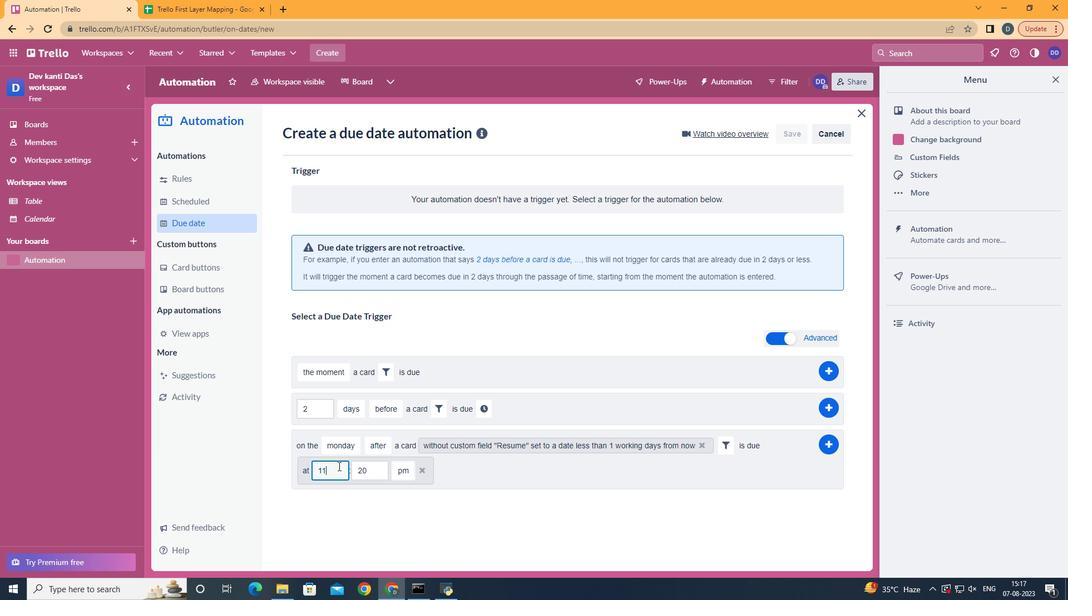
Action: Mouse moved to (372, 470)
Screenshot: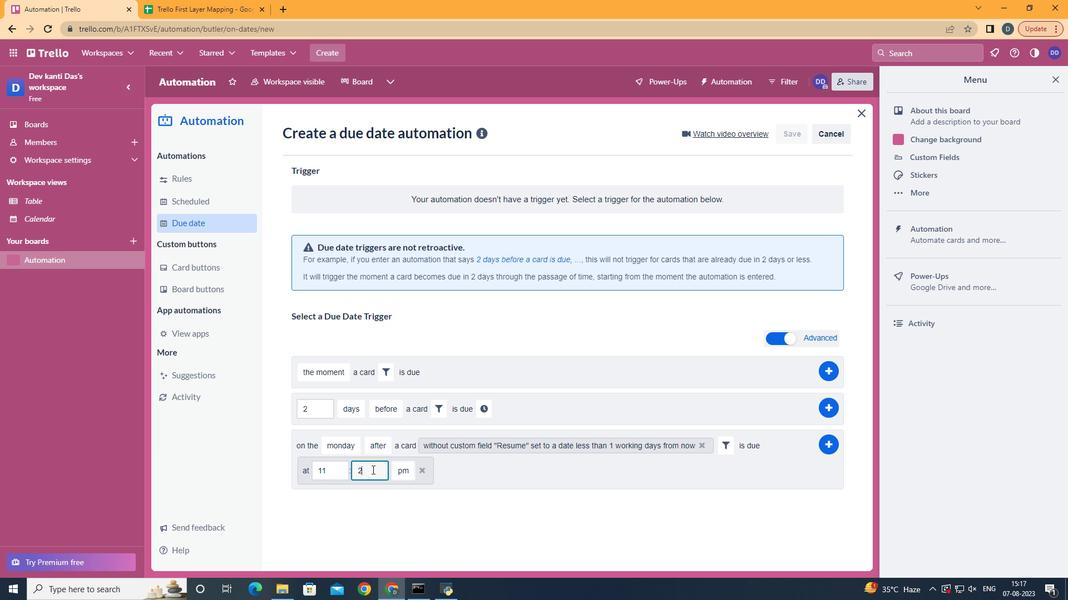
Action: Mouse pressed left at (372, 470)
Screenshot: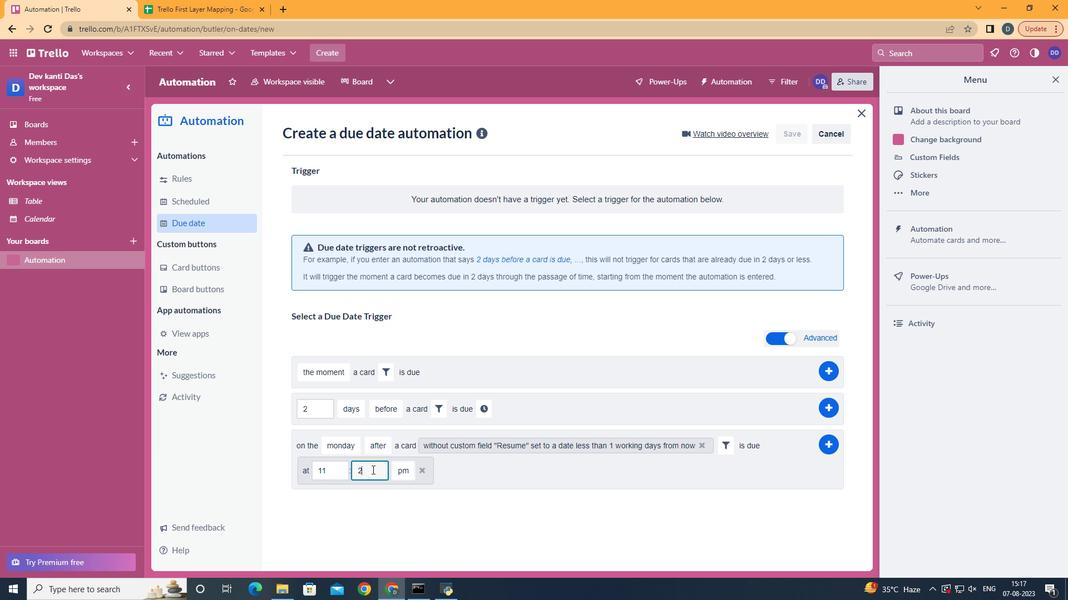 
Action: Key pressed <Key.backspace><Key.backspace>00
Screenshot: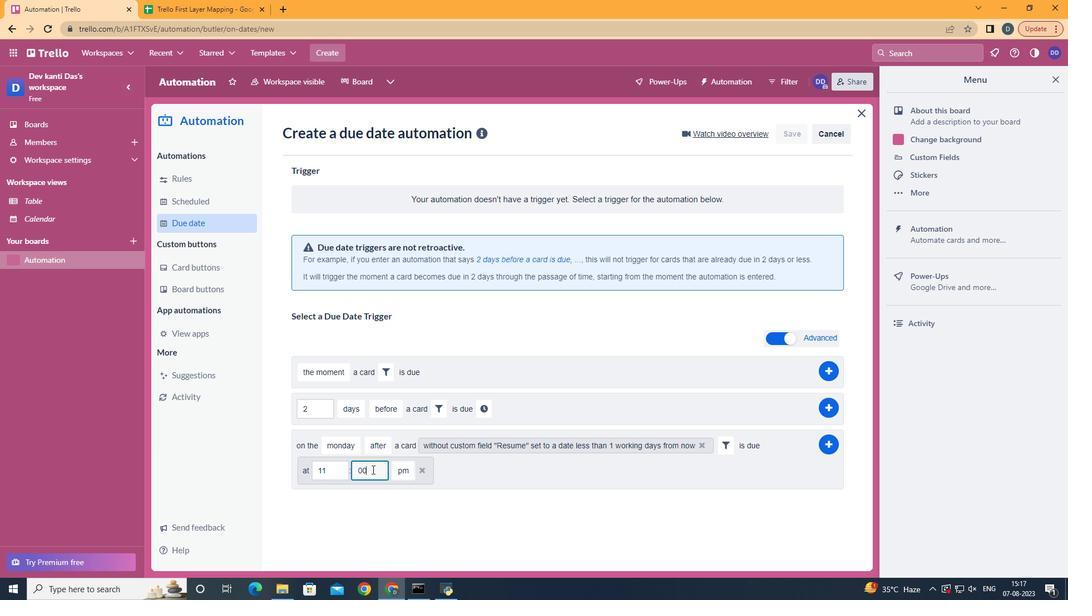 
Action: Mouse moved to (407, 490)
Screenshot: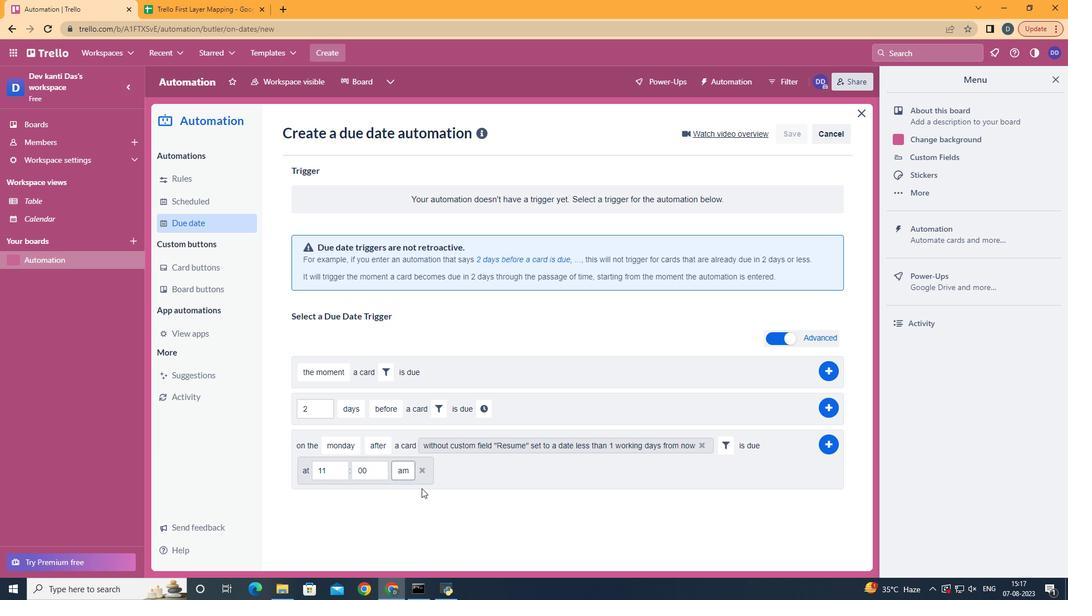 
Action: Mouse pressed left at (407, 490)
Screenshot: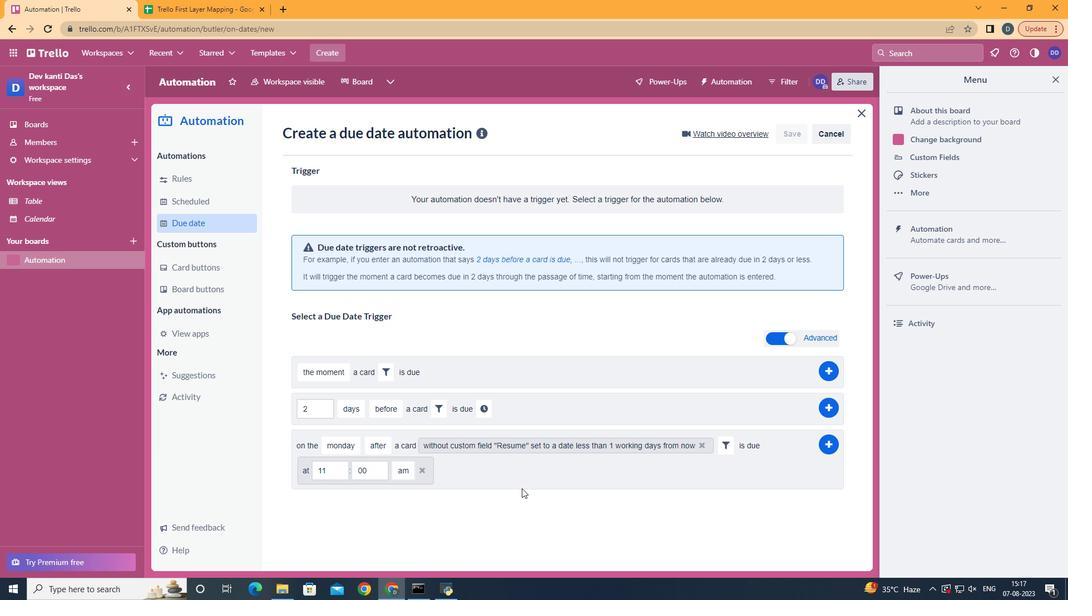 
Action: Mouse moved to (815, 449)
Screenshot: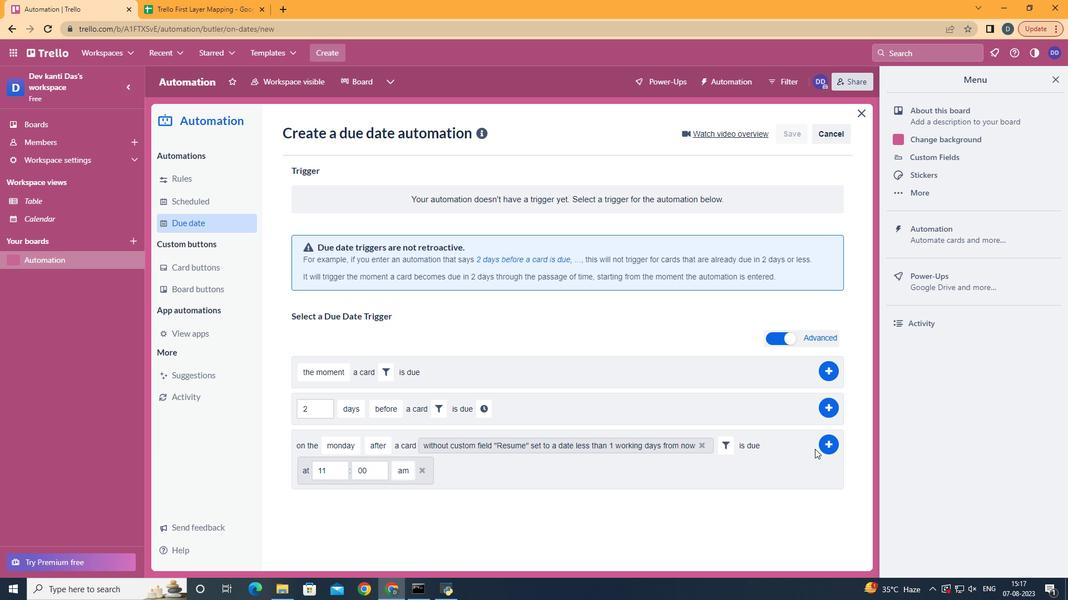 
Action: Mouse pressed left at (815, 449)
Screenshot: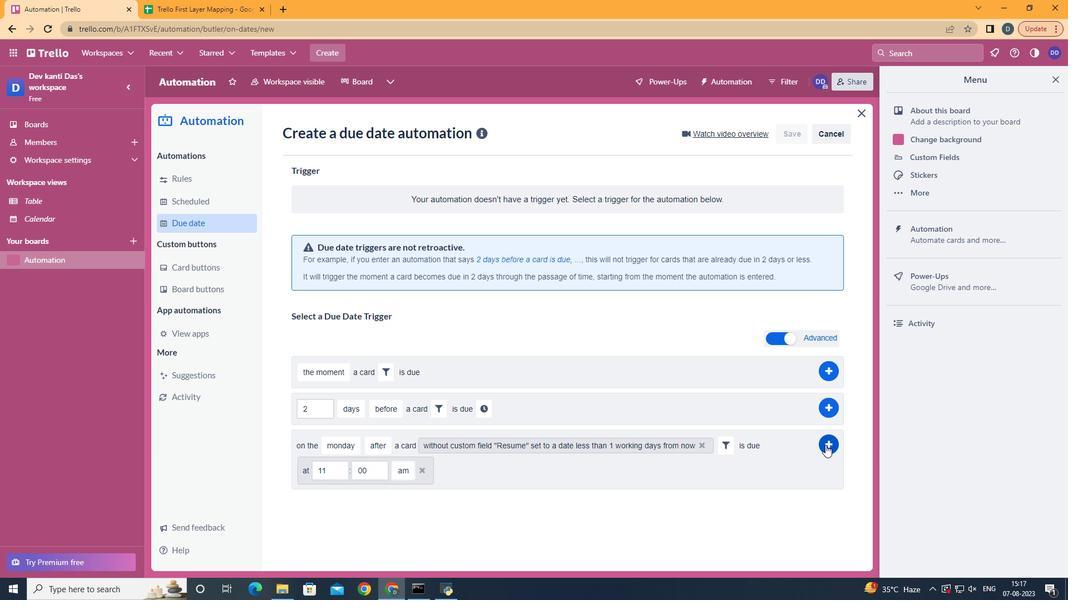 
Action: Mouse moved to (825, 445)
Screenshot: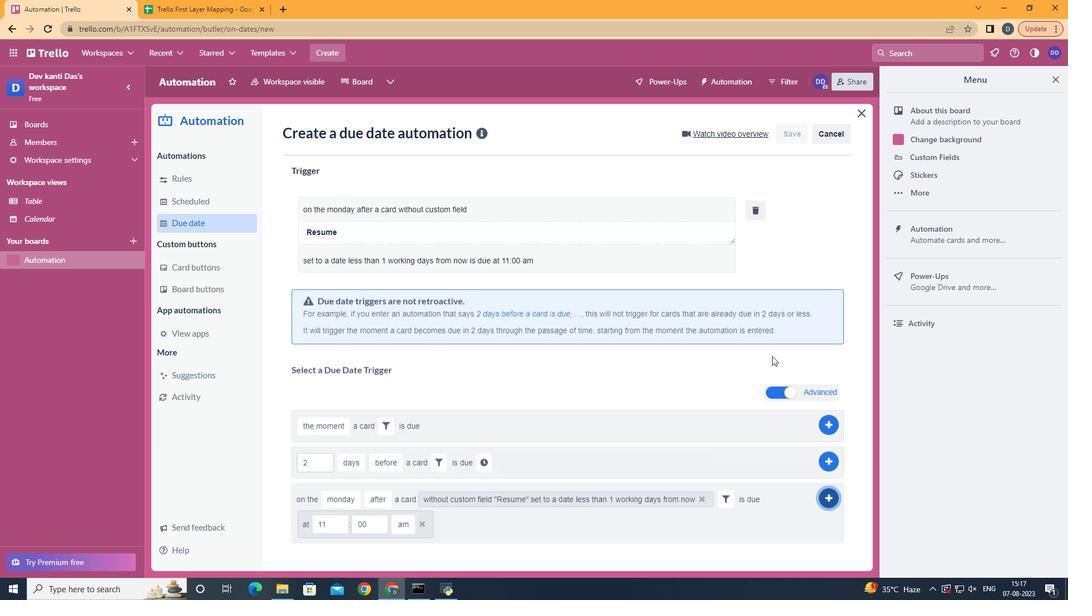 
Action: Mouse pressed left at (825, 445)
Screenshot: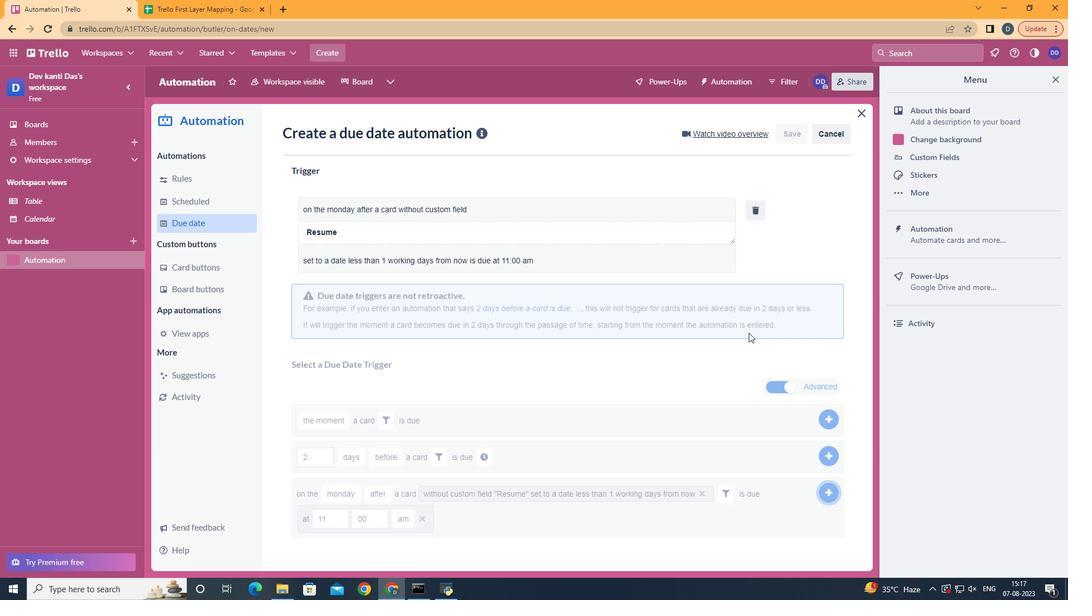 
Action: Mouse moved to (629, 214)
Screenshot: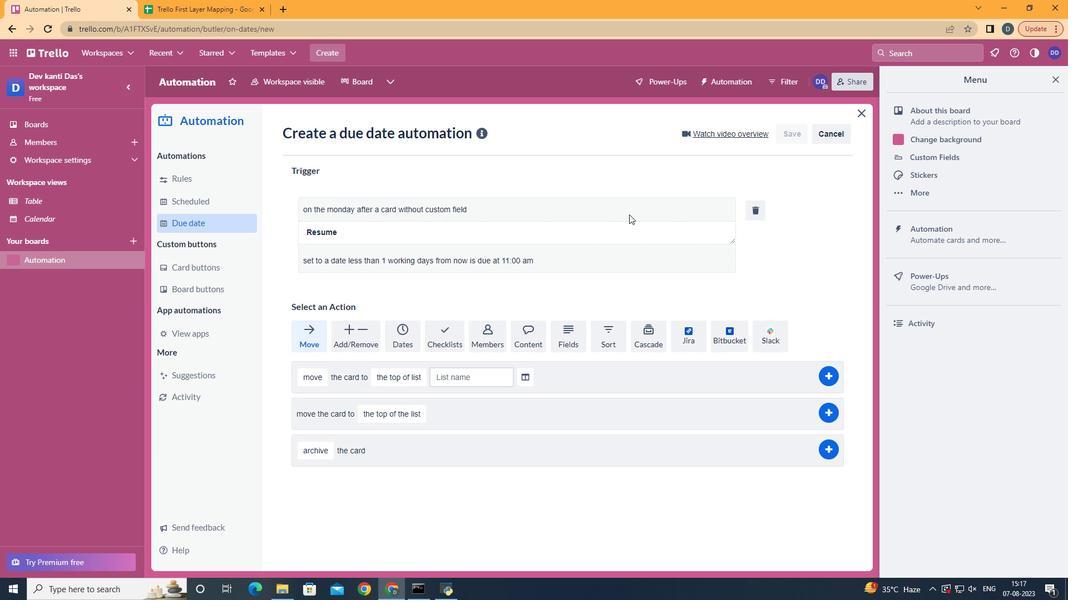 
